 Task: Look for space in Temryuk, Russia from 12th July, 2023 to 16th July, 2023 for 8 adults in price range Rs.10000 to Rs.16000. Place can be private room with 8 bedrooms having 8 beds and 8 bathrooms. Property type can be house, flat, guest house. Amenities needed are: wifi, TV, free parkinig on premises, gym, breakfast. Booking option can be shelf check-in. Required host language is English.
Action: Key pressed <Key.caps_lock>T<Key.caps_lock>emryuk
Screenshot: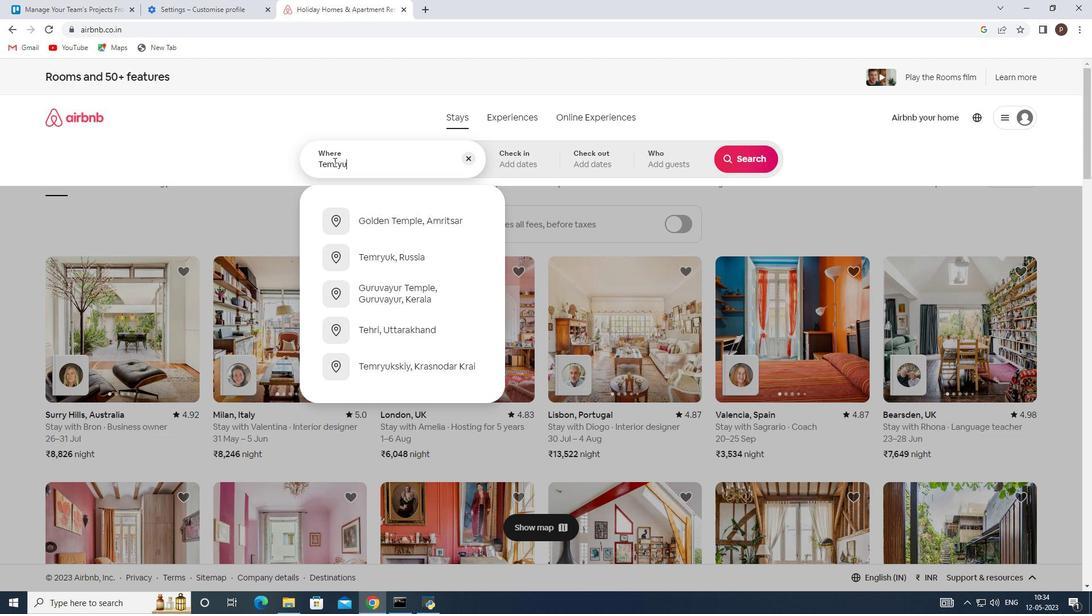 
Action: Mouse moved to (385, 221)
Screenshot: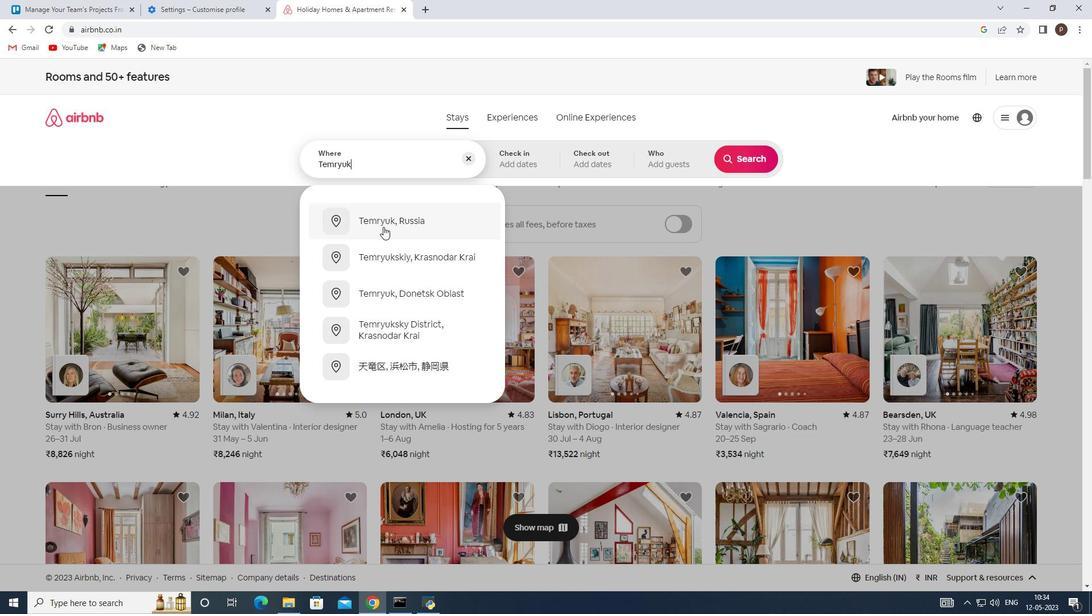 
Action: Mouse pressed left at (385, 221)
Screenshot: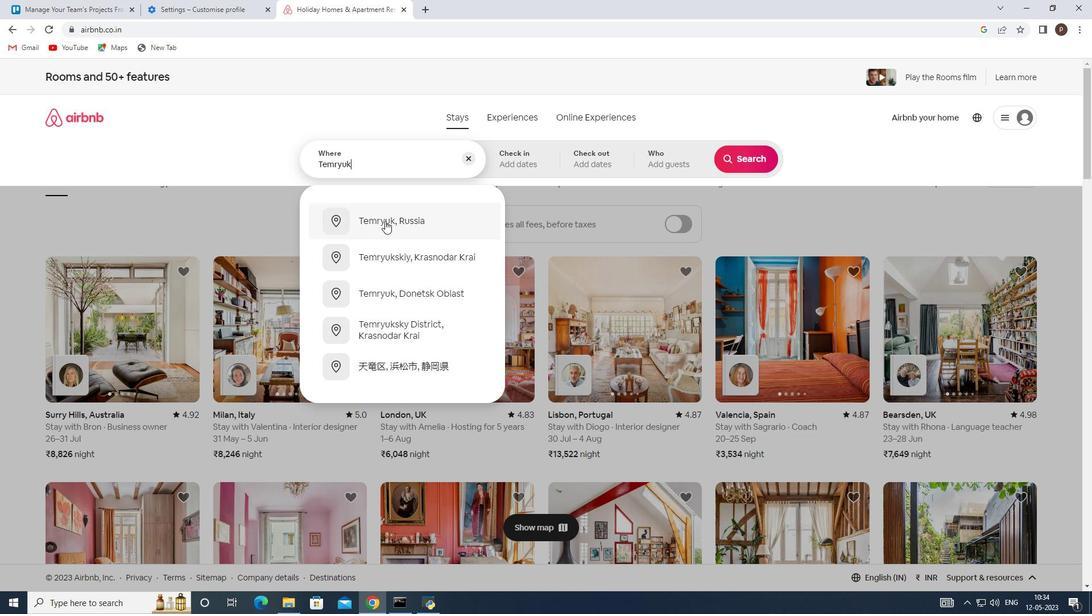 
Action: Mouse moved to (746, 253)
Screenshot: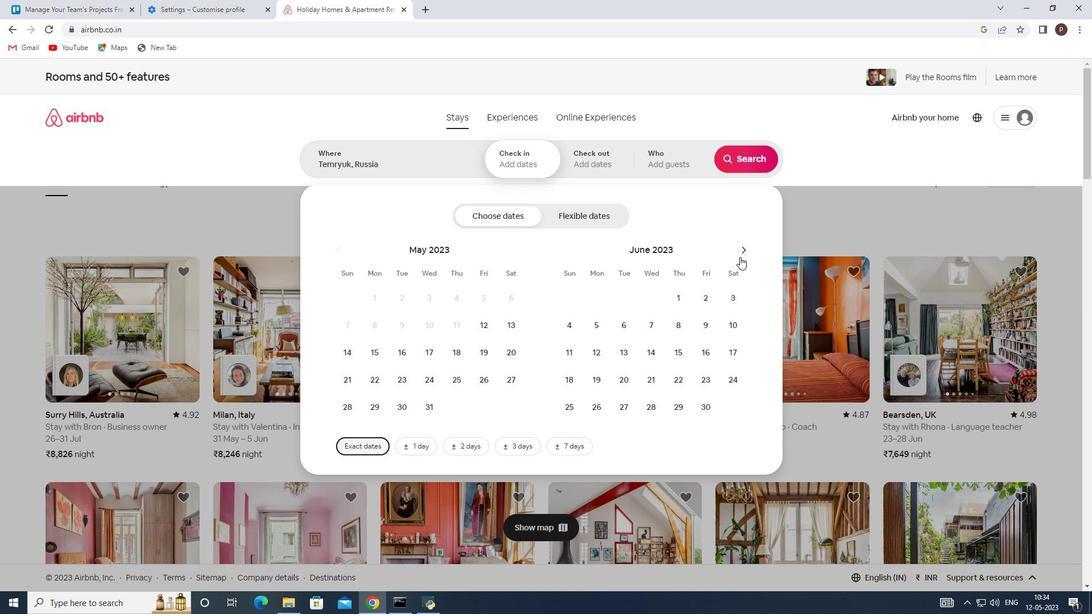 
Action: Mouse pressed left at (746, 253)
Screenshot: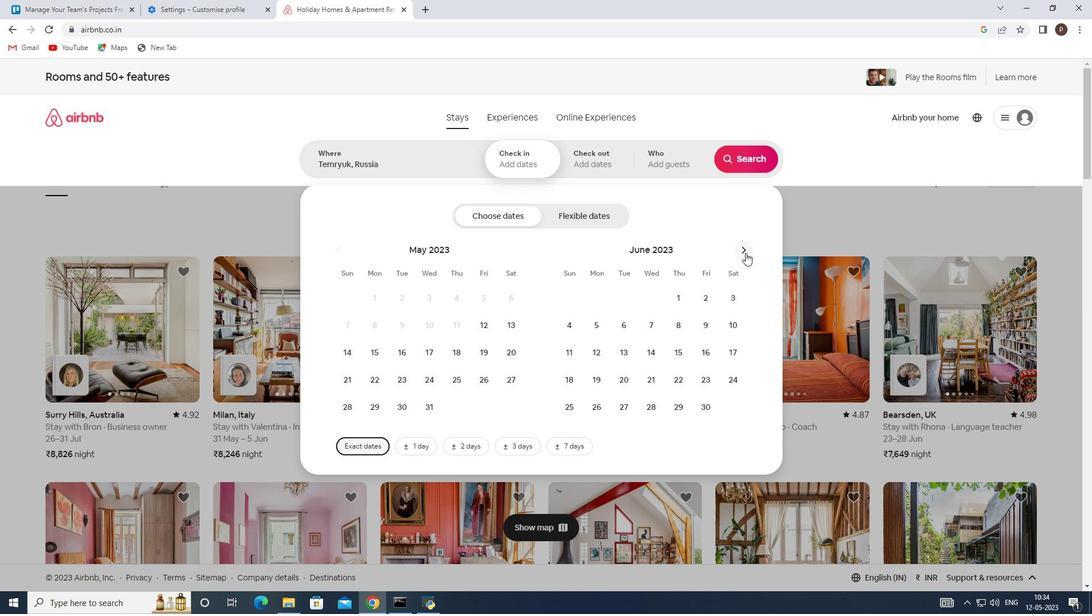 
Action: Mouse moved to (651, 352)
Screenshot: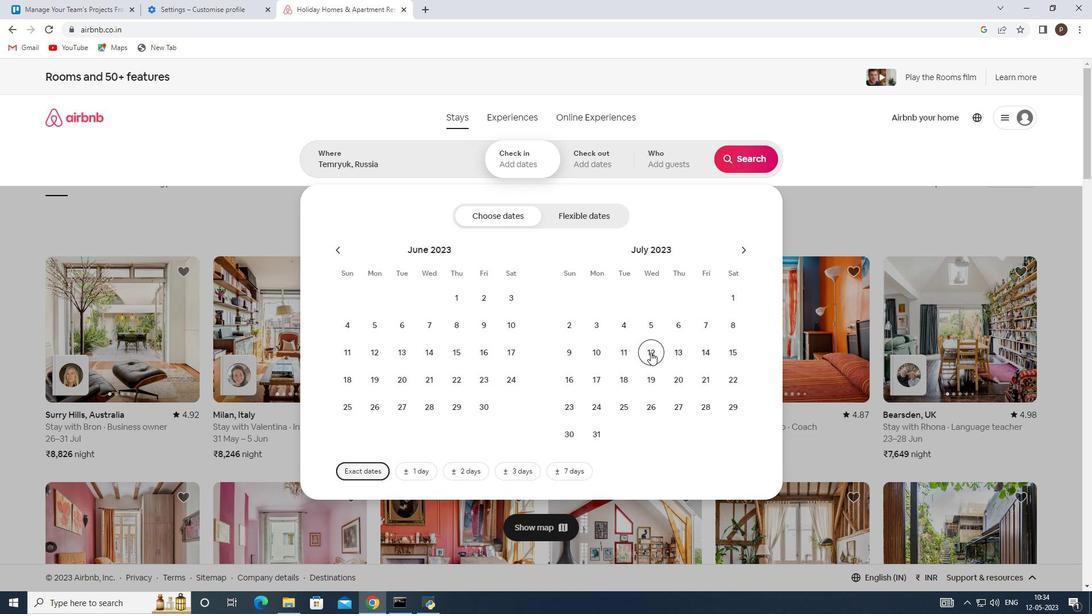 
Action: Mouse pressed left at (651, 352)
Screenshot: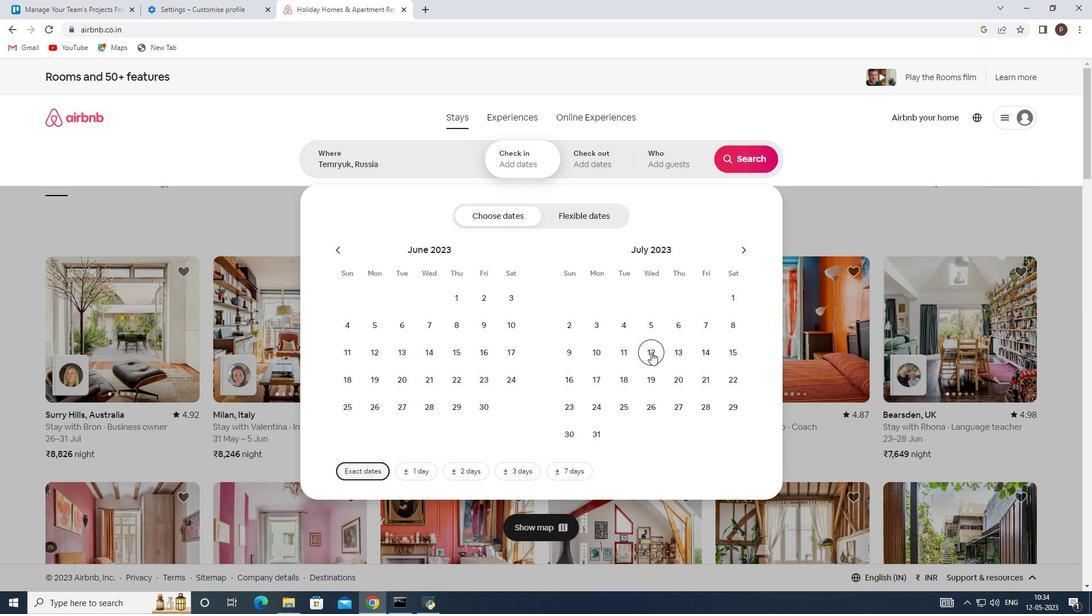 
Action: Mouse moved to (568, 380)
Screenshot: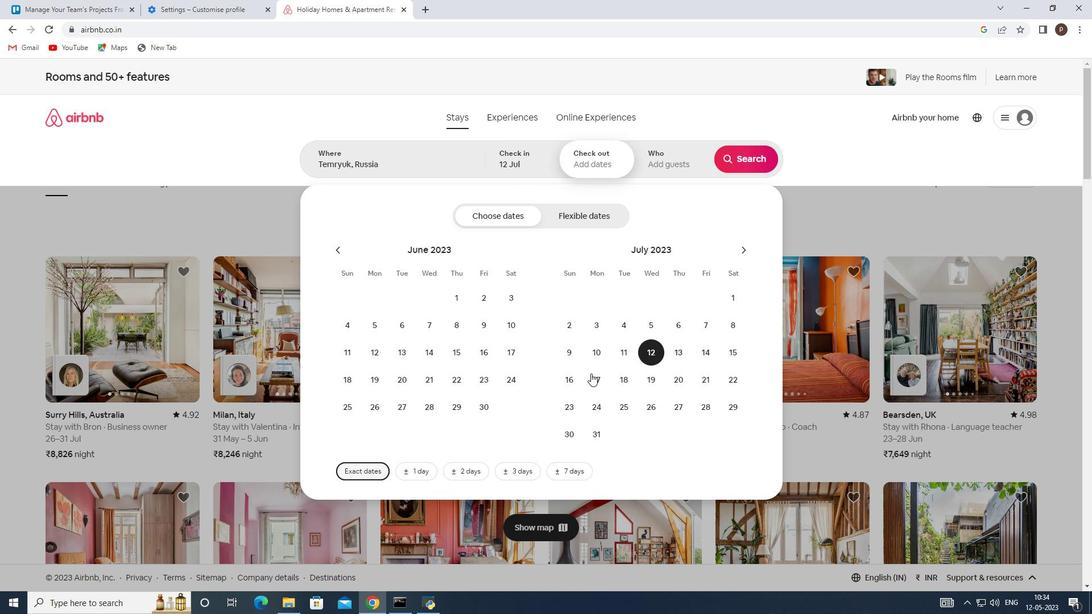 
Action: Mouse pressed left at (568, 380)
Screenshot: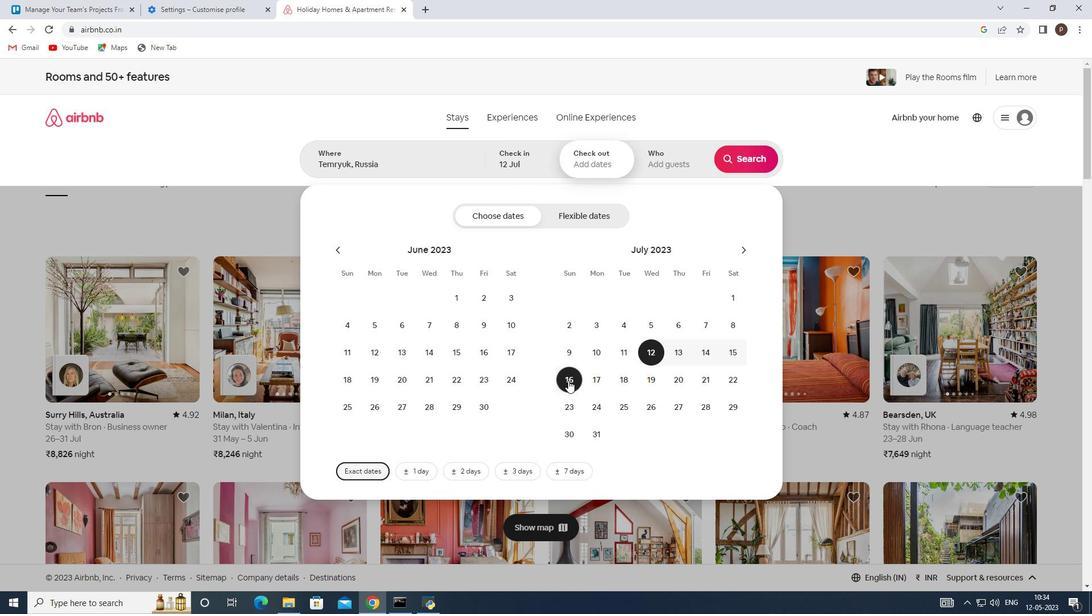 
Action: Mouse moved to (674, 158)
Screenshot: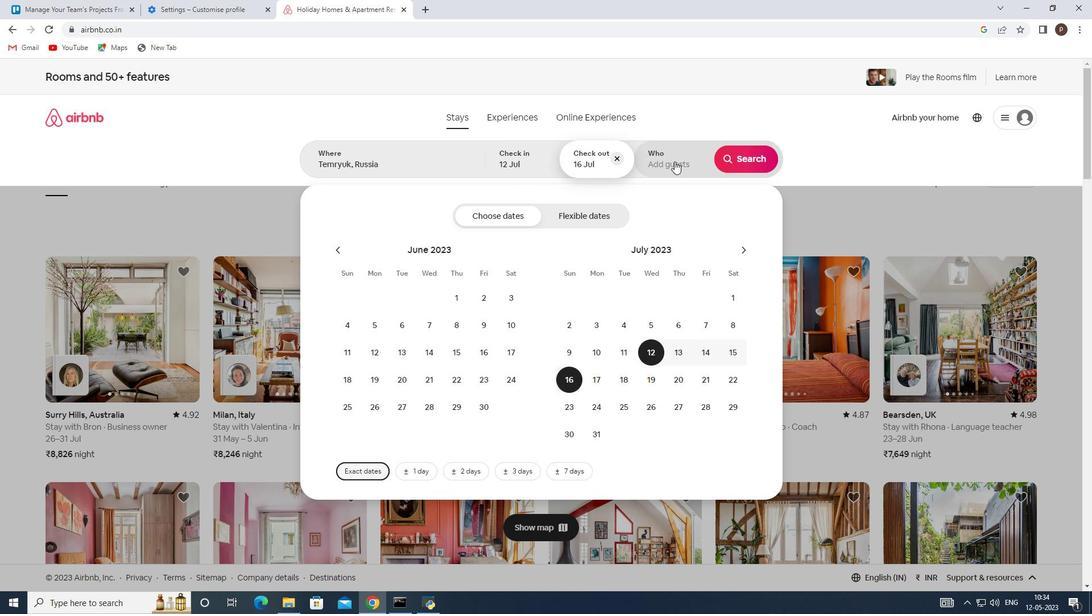 
Action: Mouse pressed left at (674, 158)
Screenshot: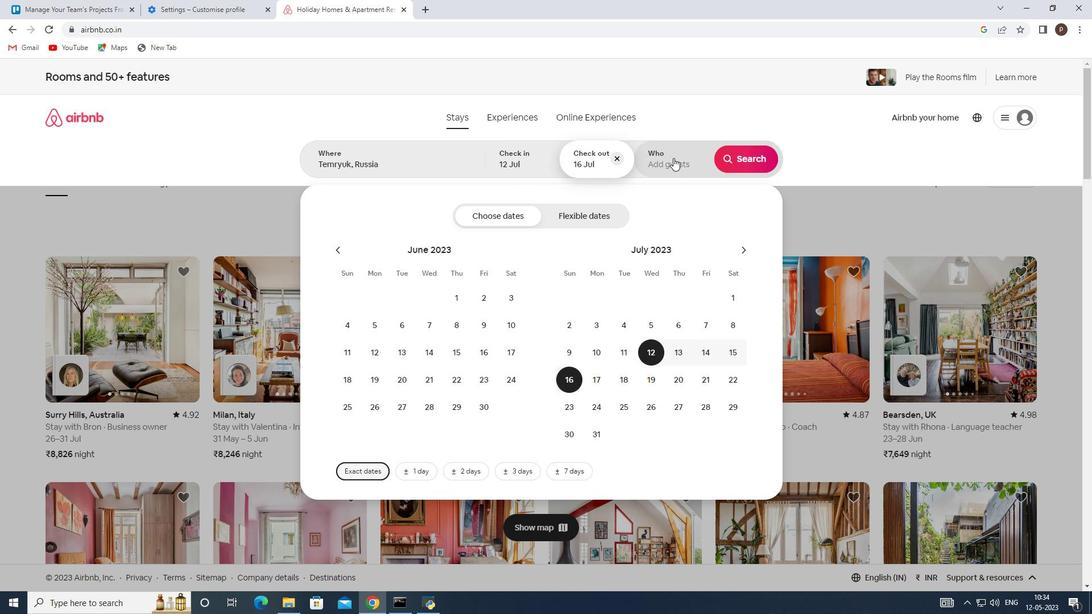 
Action: Mouse moved to (756, 217)
Screenshot: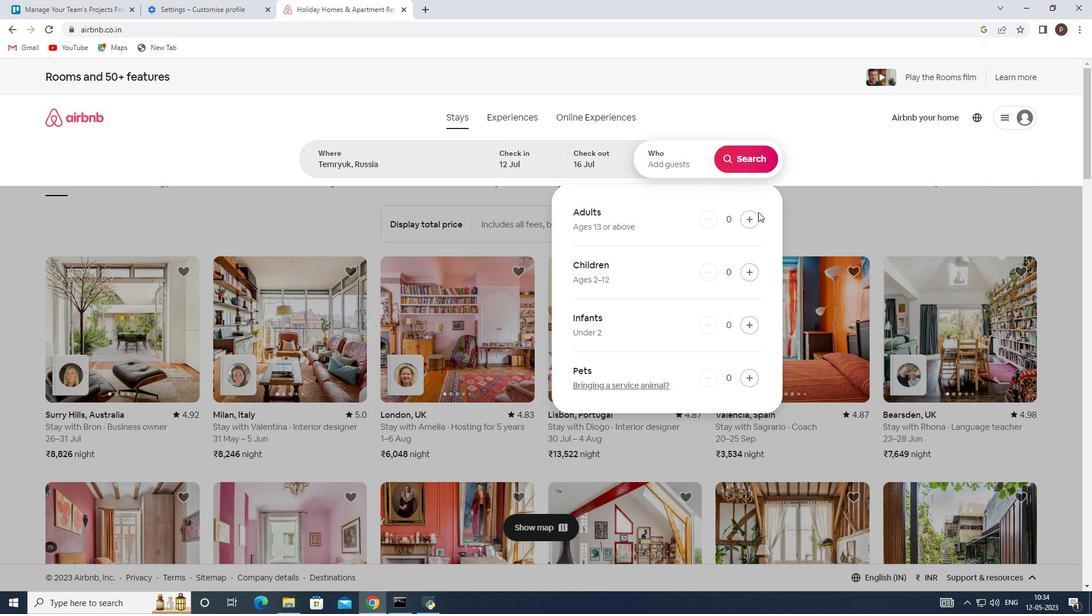 
Action: Mouse pressed left at (756, 217)
Screenshot: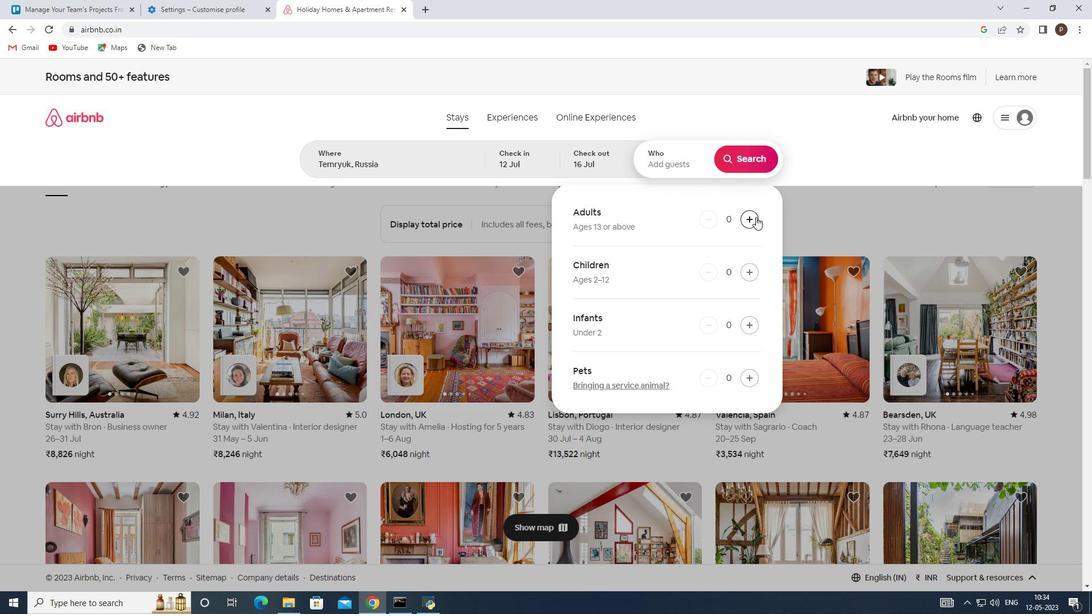 
Action: Mouse pressed left at (756, 217)
Screenshot: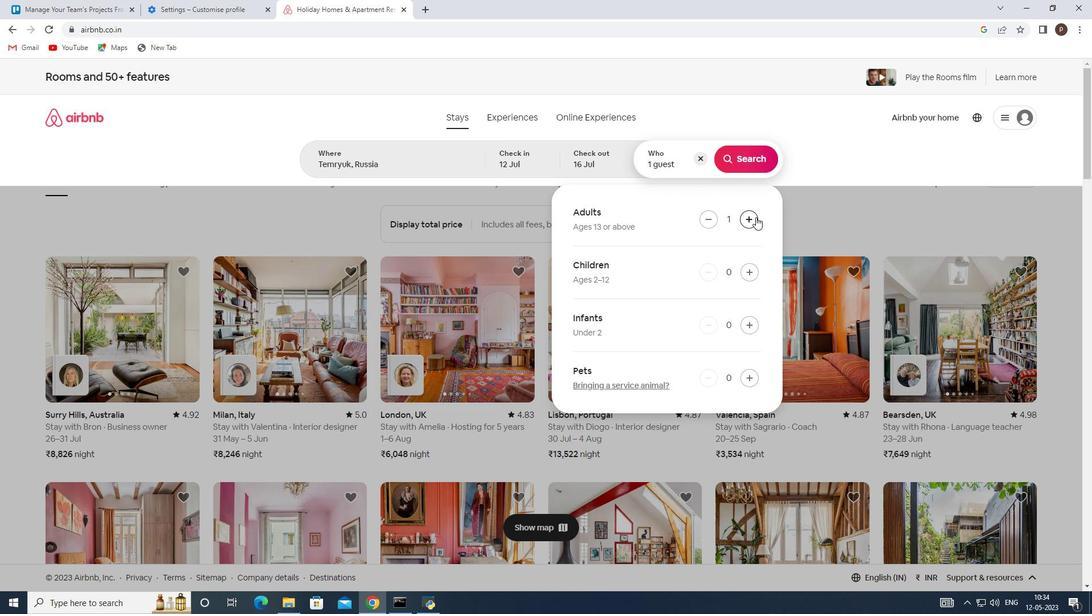 
Action: Mouse pressed left at (756, 217)
Screenshot: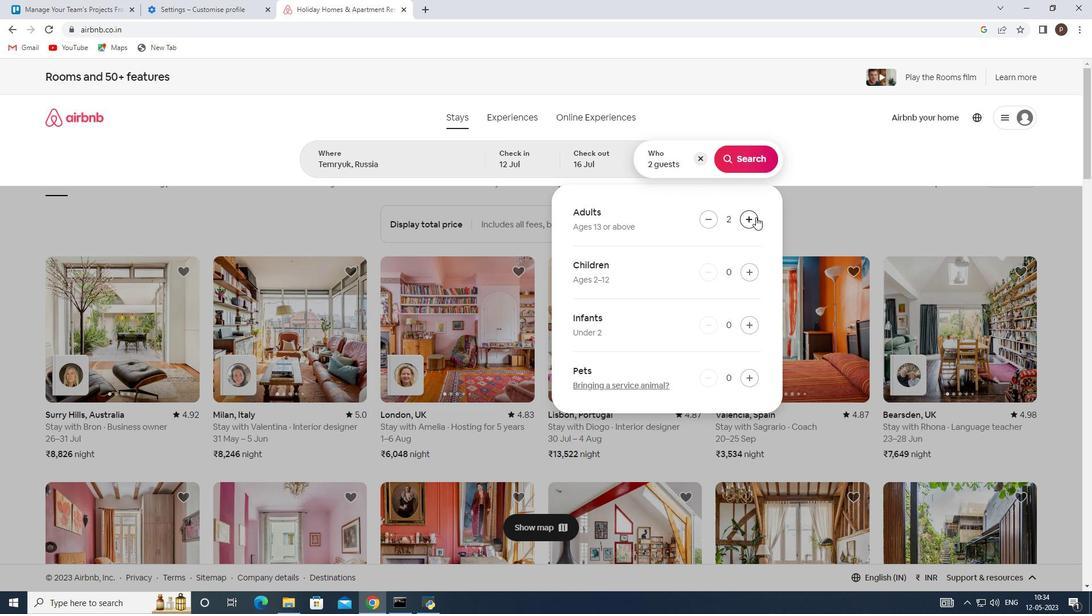 
Action: Mouse pressed left at (756, 217)
Screenshot: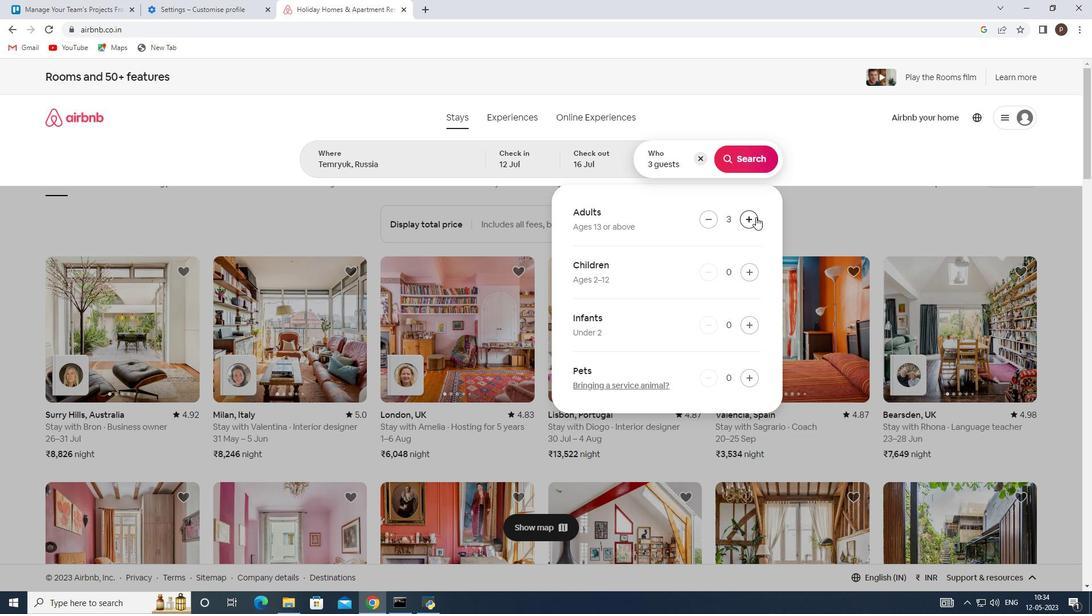 
Action: Mouse pressed left at (756, 217)
Screenshot: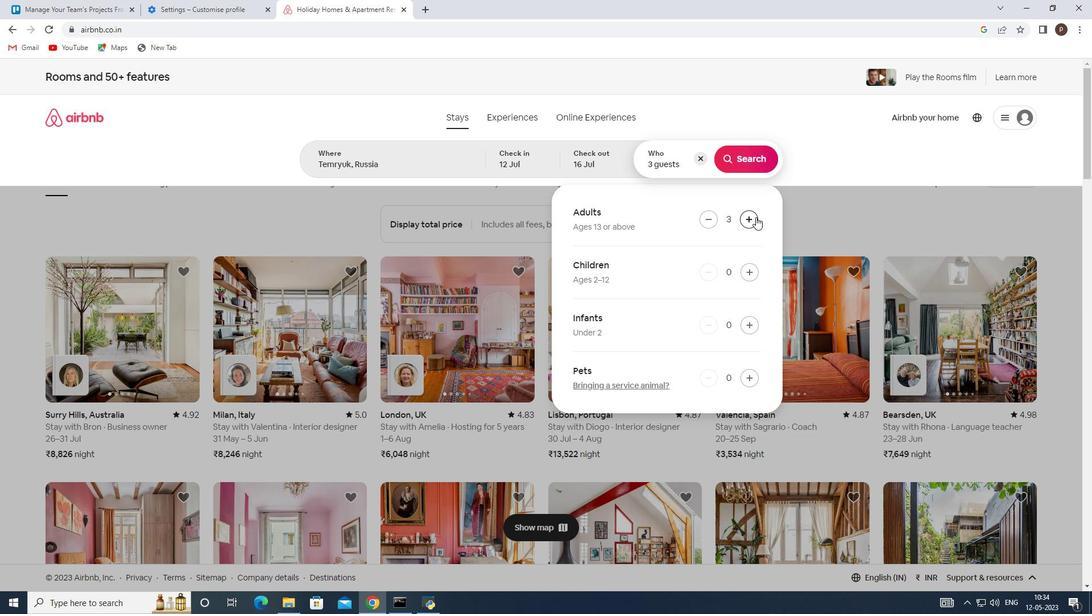 
Action: Mouse pressed left at (756, 217)
Screenshot: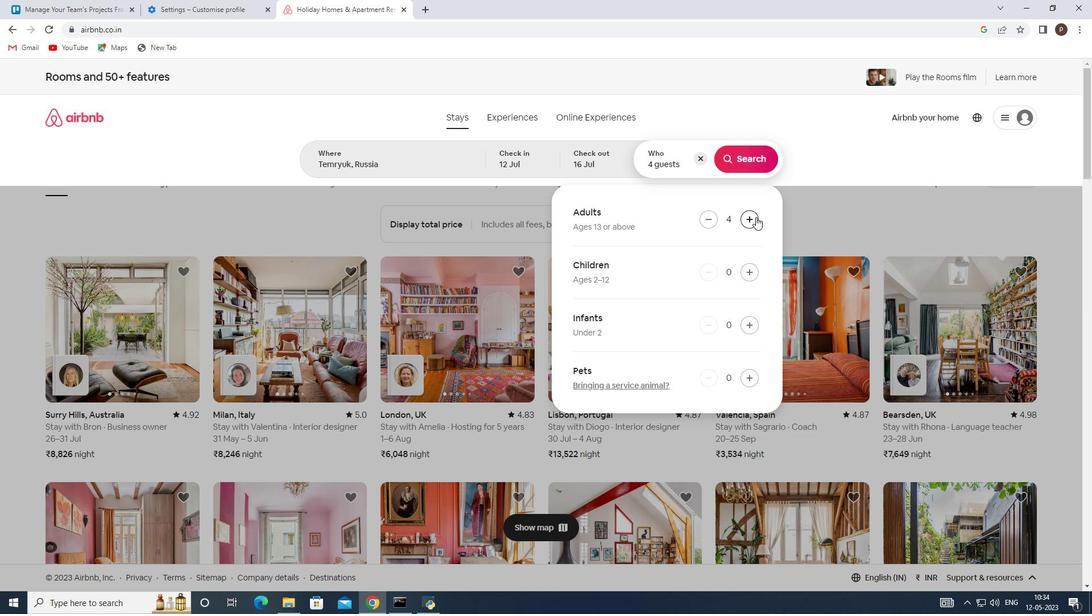 
Action: Mouse pressed left at (756, 217)
Screenshot: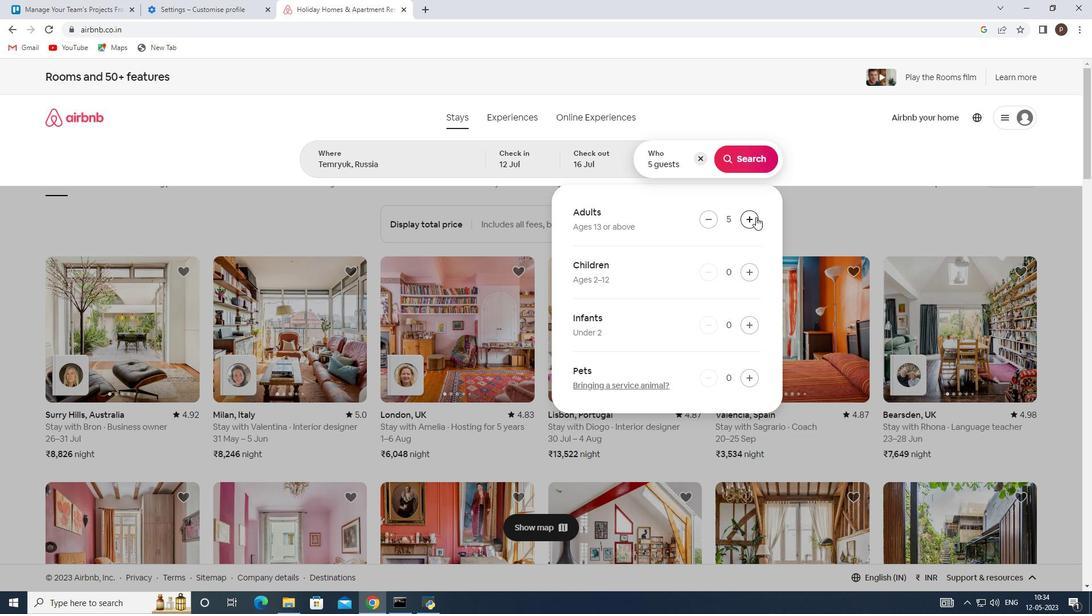 
Action: Mouse pressed left at (756, 217)
Screenshot: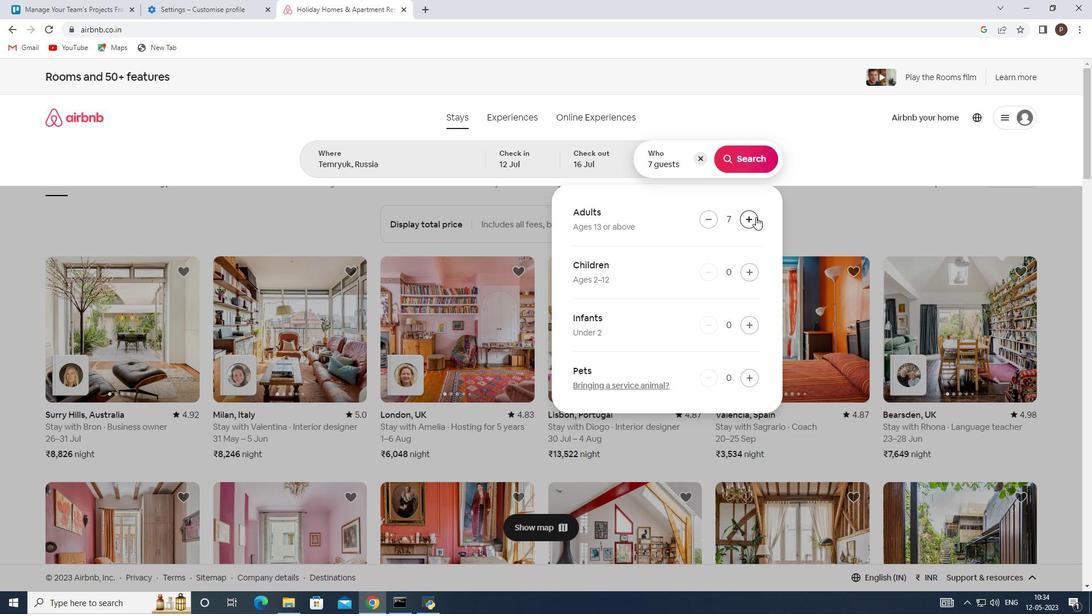 
Action: Mouse moved to (738, 152)
Screenshot: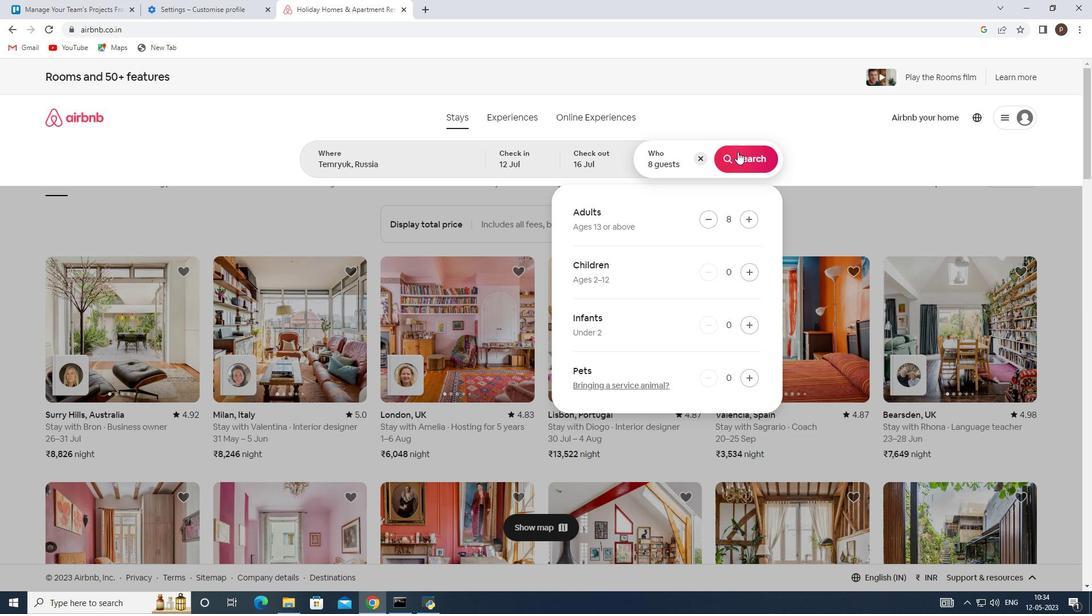 
Action: Mouse pressed left at (738, 152)
Screenshot: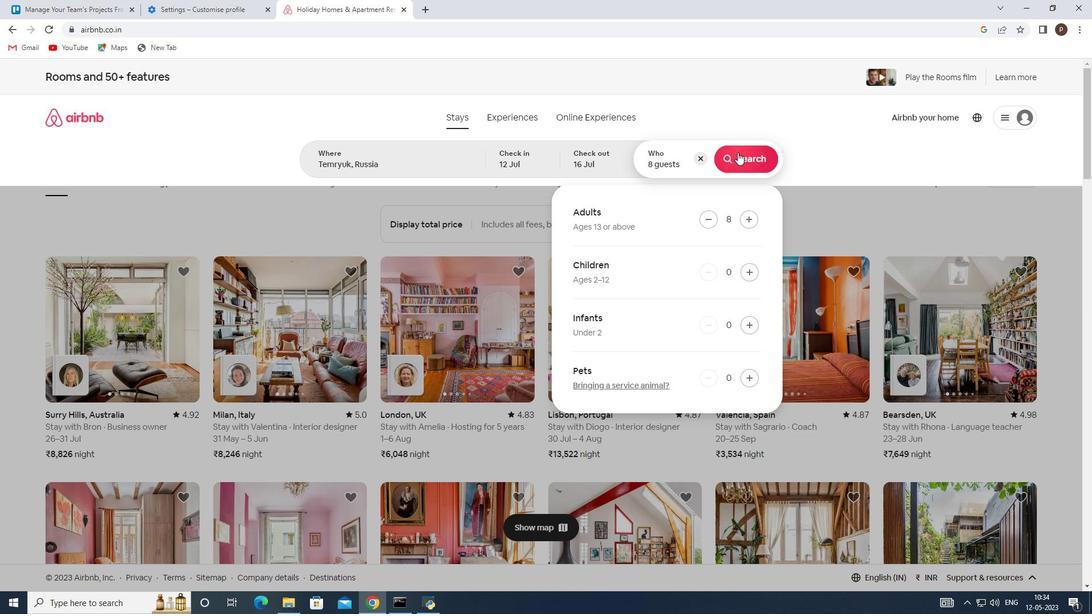 
Action: Mouse moved to (1026, 125)
Screenshot: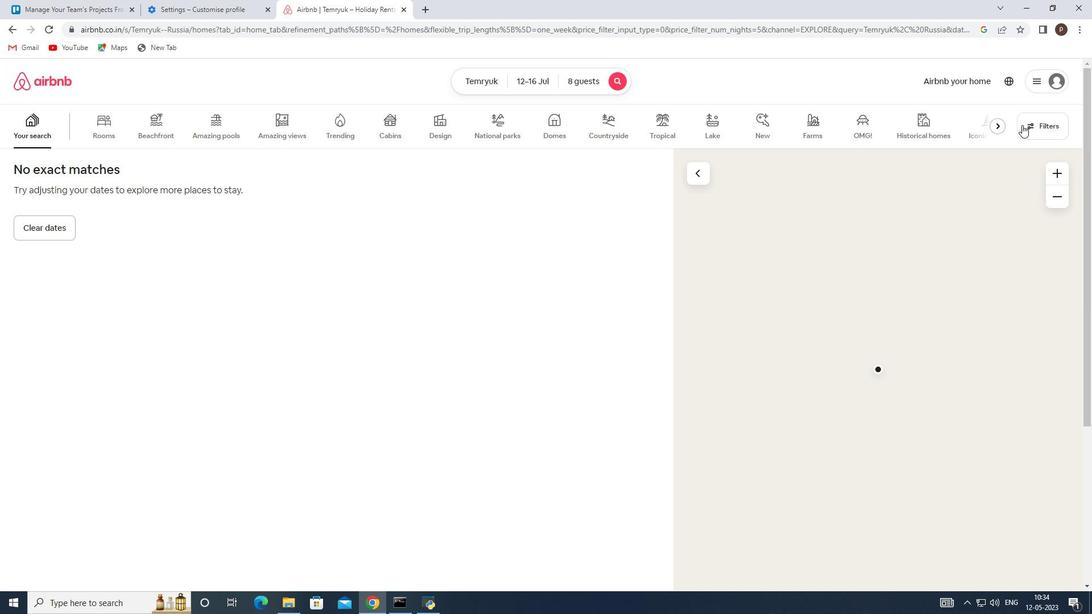 
Action: Mouse pressed left at (1026, 125)
Screenshot: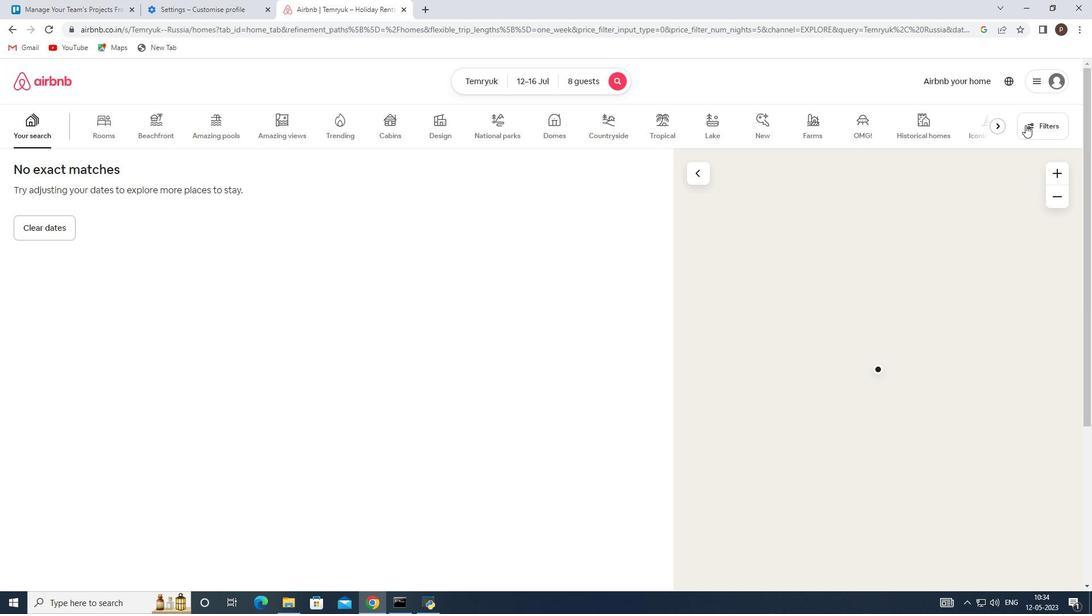 
Action: Mouse moved to (382, 411)
Screenshot: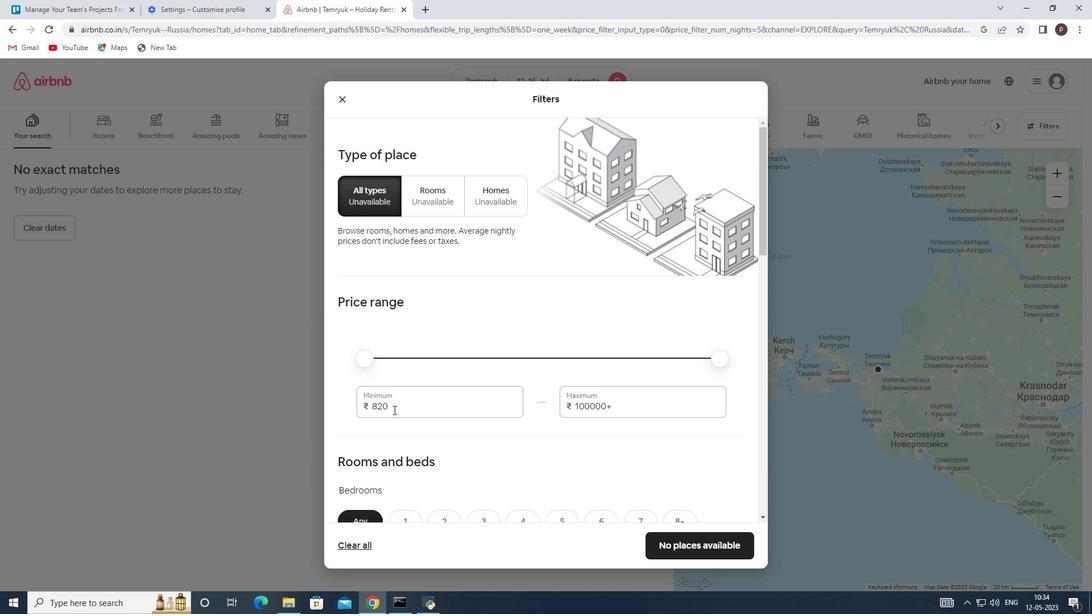 
Action: Mouse pressed left at (382, 411)
Screenshot: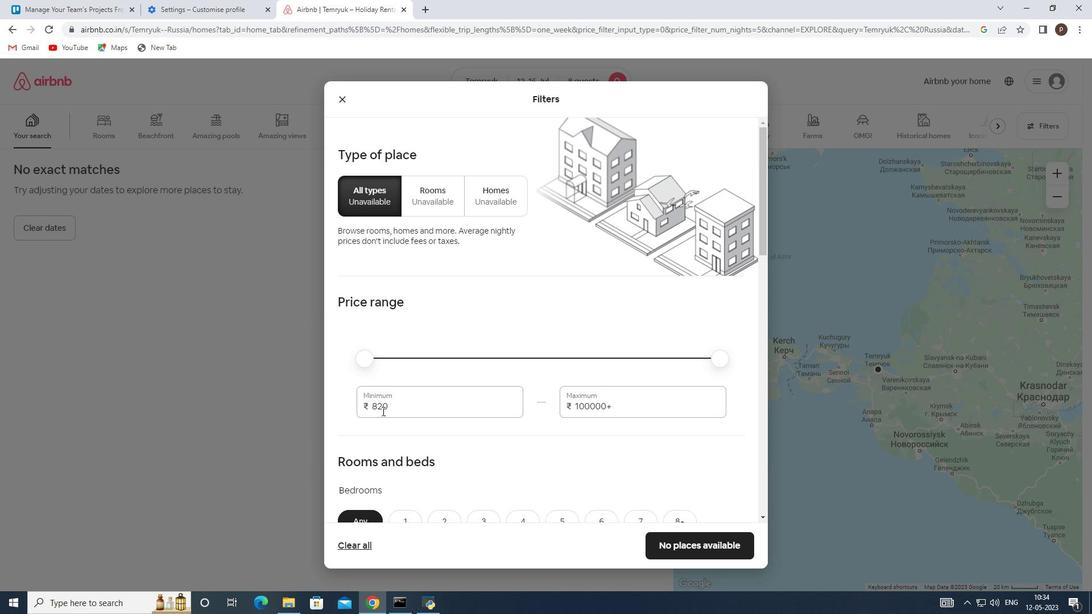 
Action: Mouse pressed left at (382, 411)
Screenshot: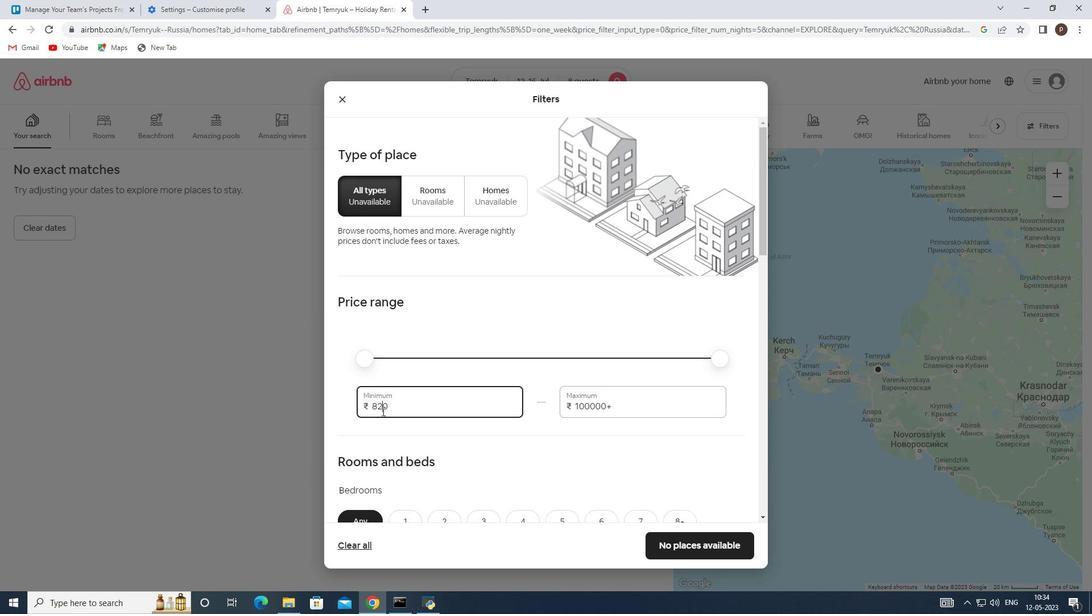 
Action: Key pressed 10000<Key.tab>16000
Screenshot: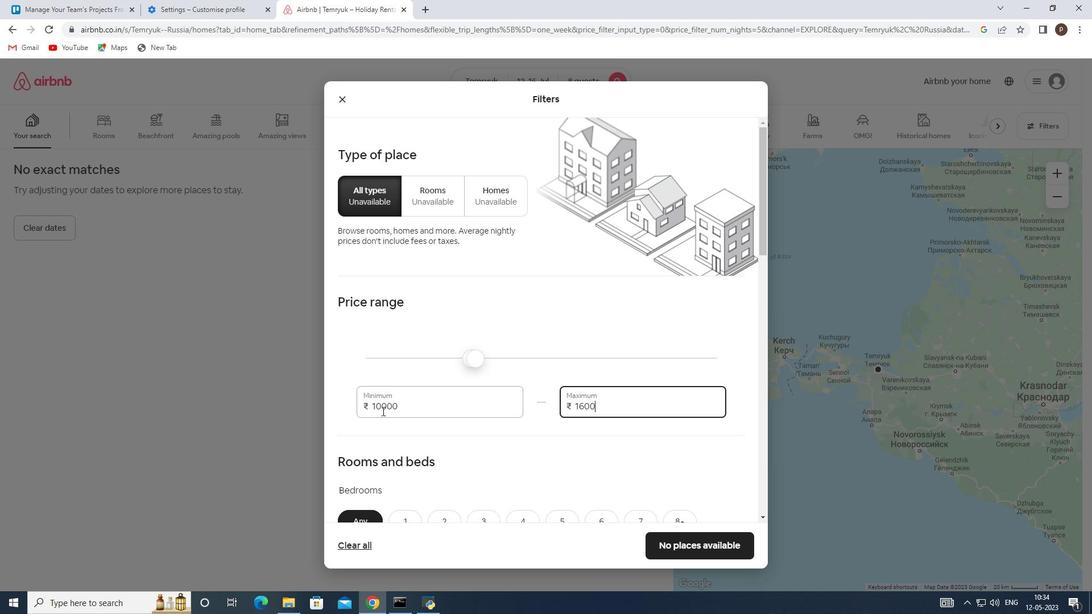 
Action: Mouse moved to (406, 437)
Screenshot: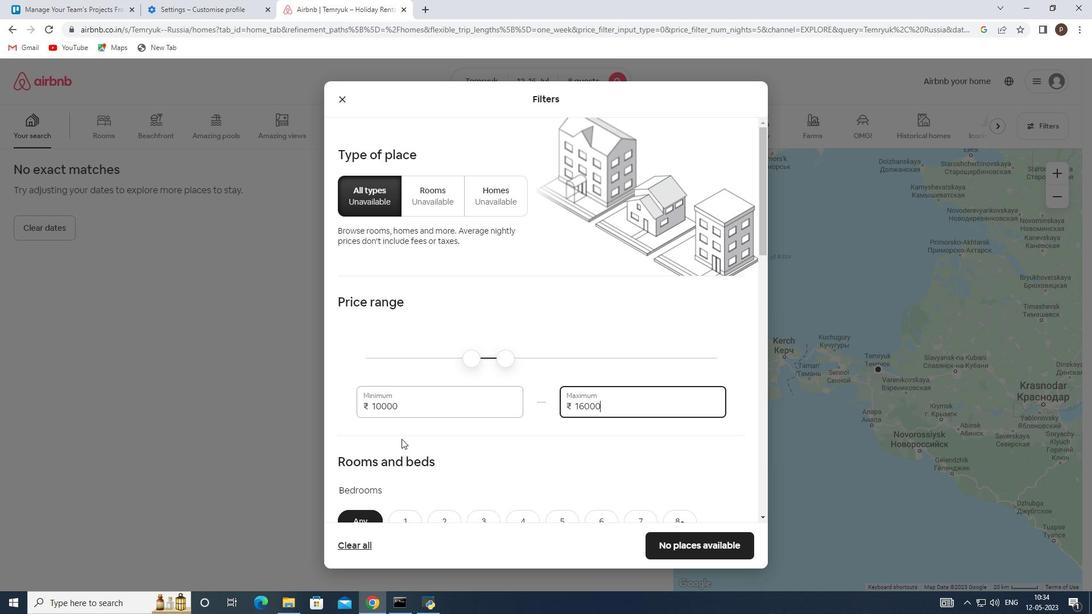 
Action: Mouse scrolled (406, 436) with delta (0, 0)
Screenshot: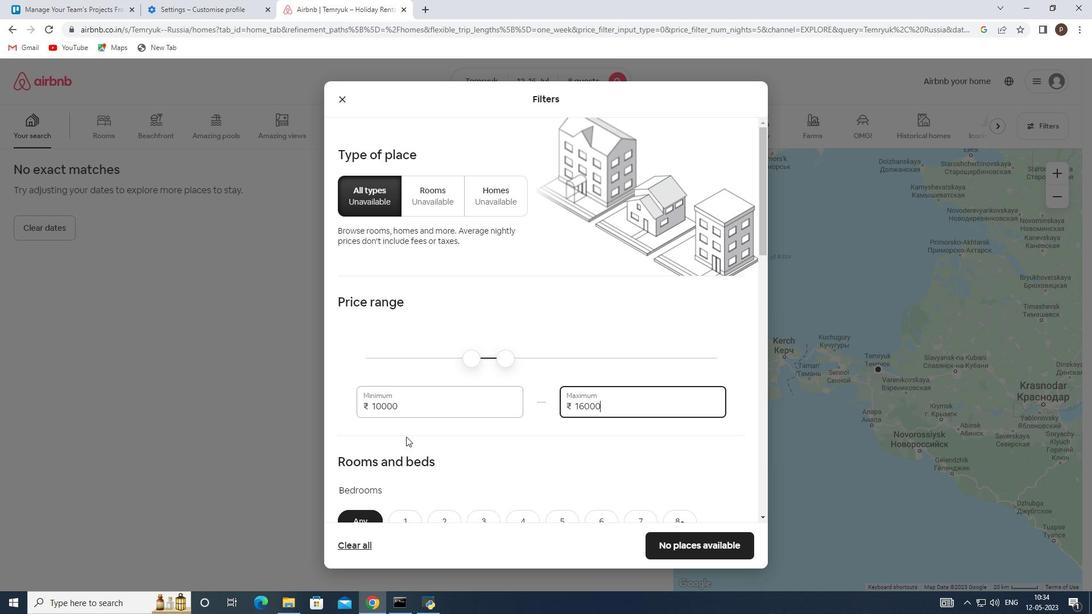 
Action: Mouse scrolled (406, 436) with delta (0, 0)
Screenshot: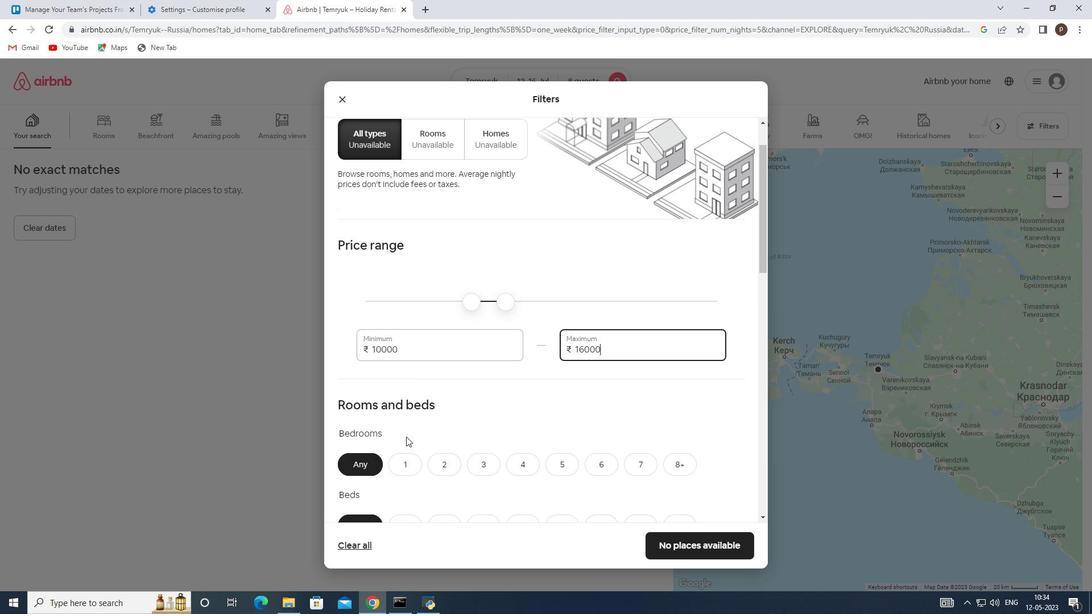 
Action: Mouse scrolled (406, 436) with delta (0, 0)
Screenshot: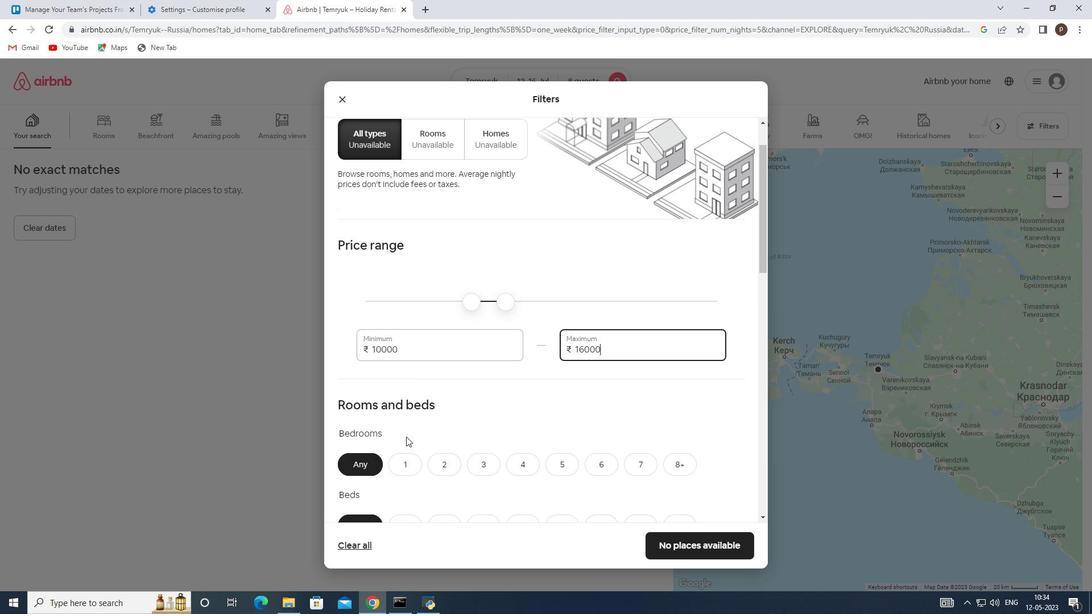 
Action: Mouse moved to (674, 346)
Screenshot: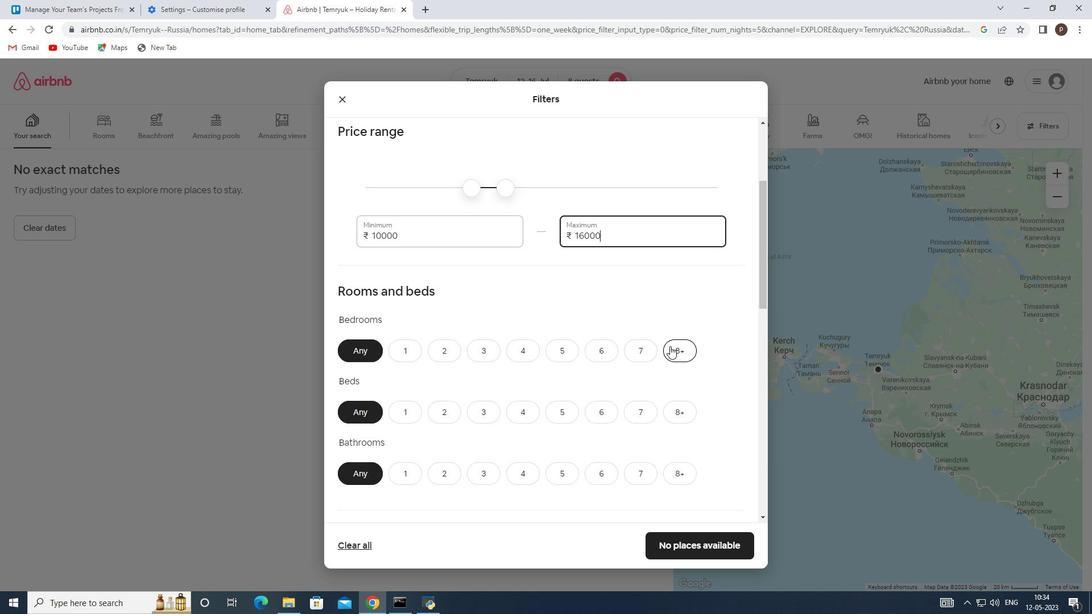 
Action: Mouse pressed left at (674, 346)
Screenshot: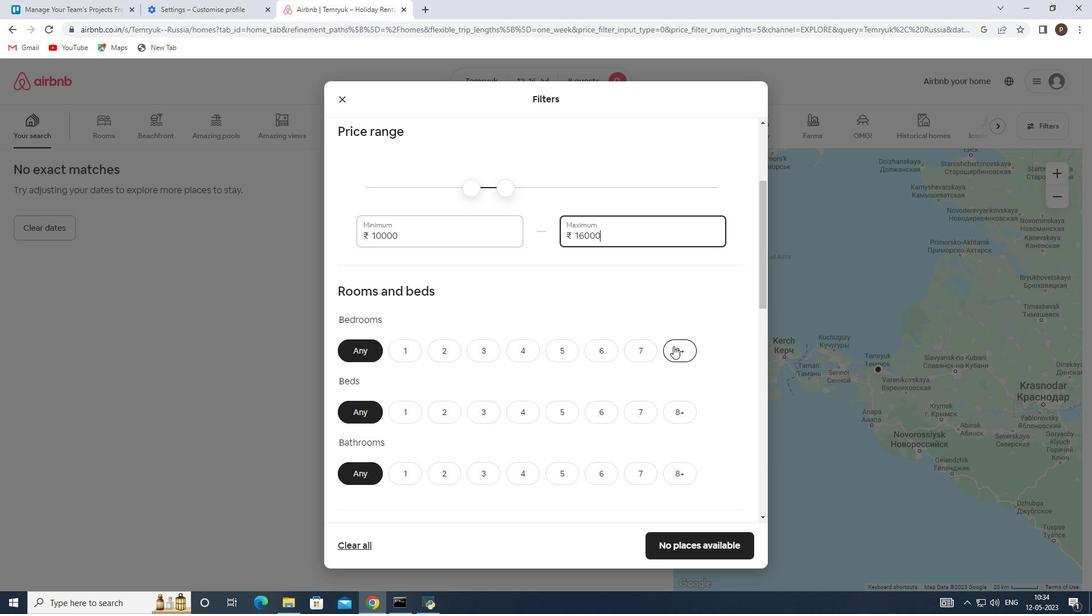 
Action: Mouse moved to (683, 408)
Screenshot: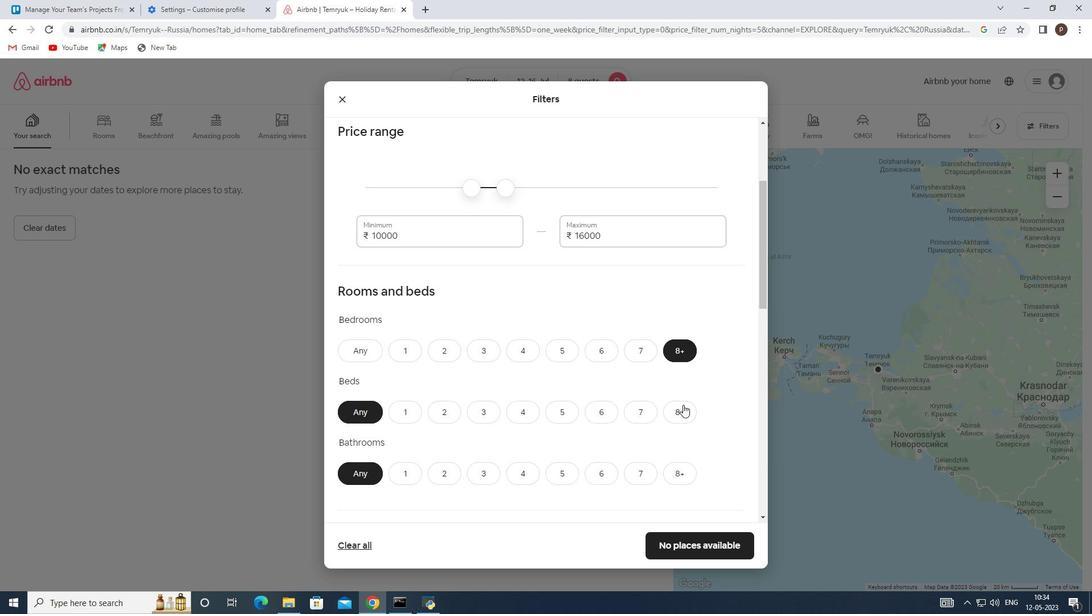 
Action: Mouse pressed left at (683, 408)
Screenshot: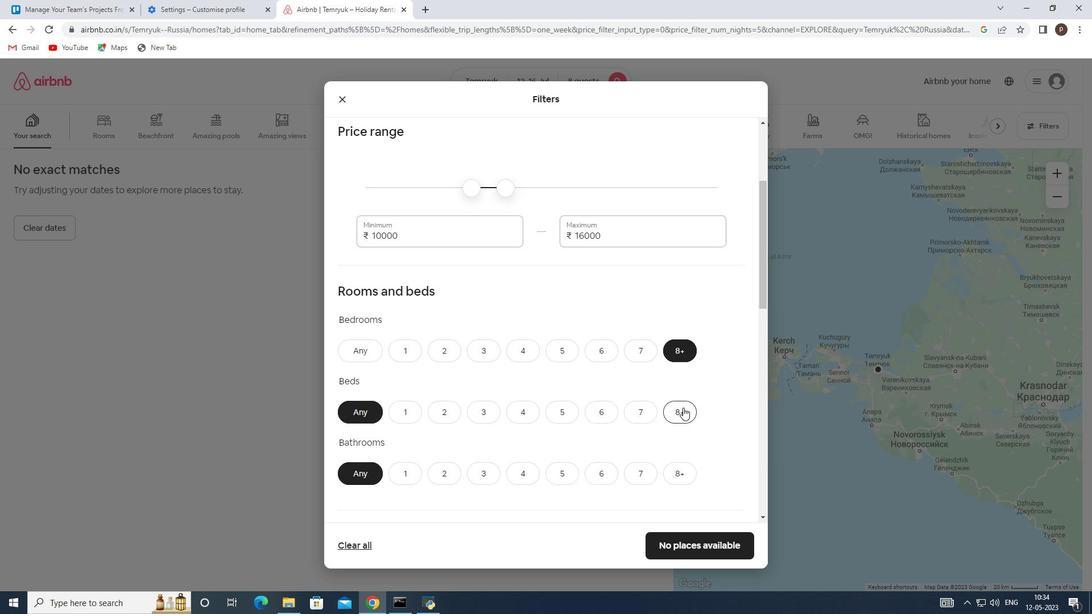 
Action: Mouse moved to (680, 470)
Screenshot: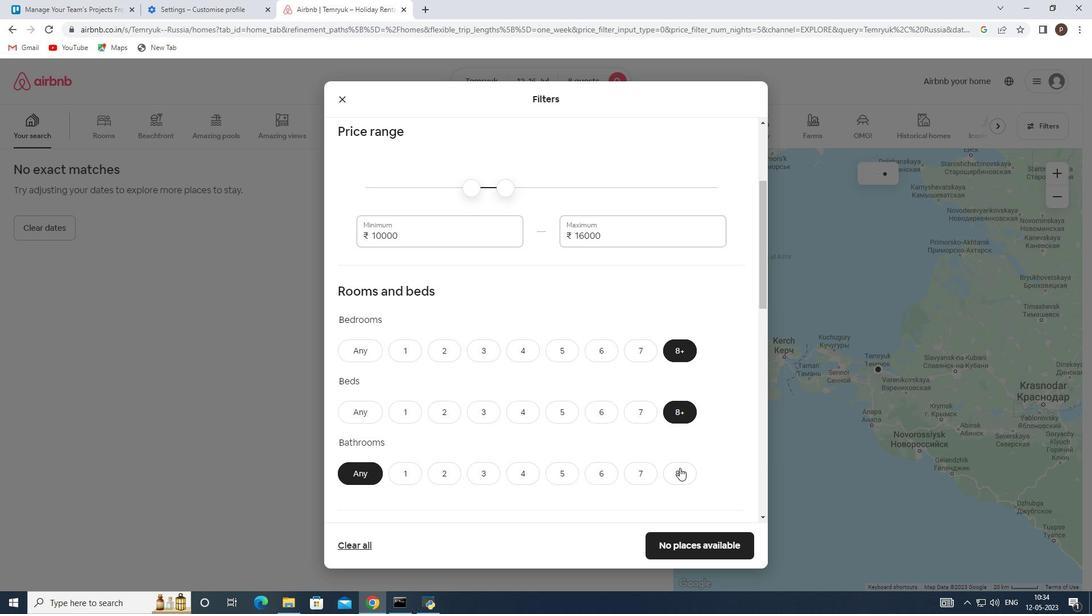 
Action: Mouse pressed left at (680, 470)
Screenshot: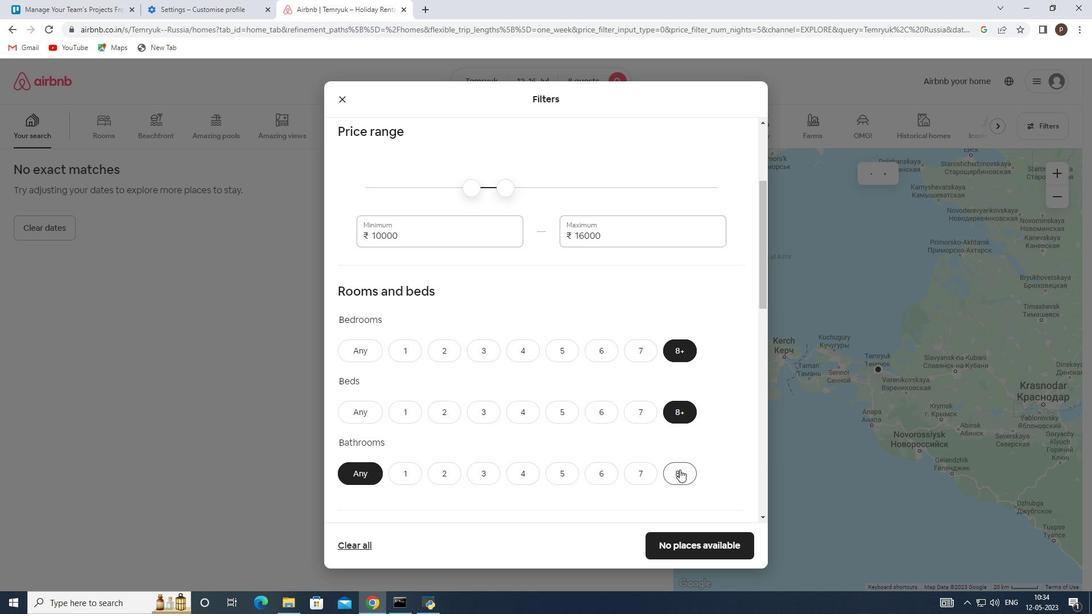 
Action: Mouse moved to (658, 458)
Screenshot: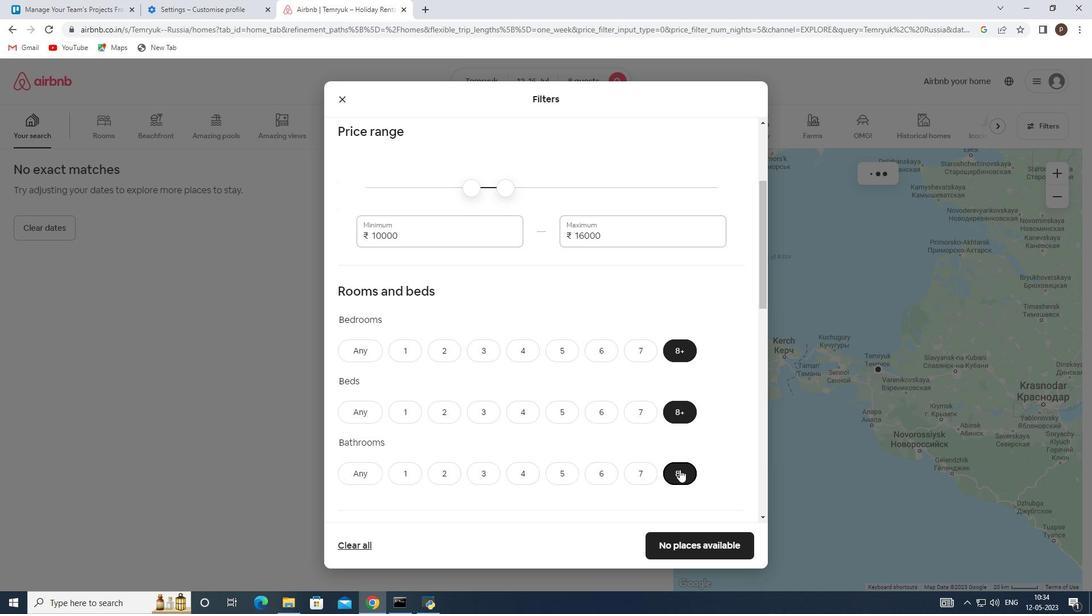 
Action: Mouse scrolled (658, 458) with delta (0, 0)
Screenshot: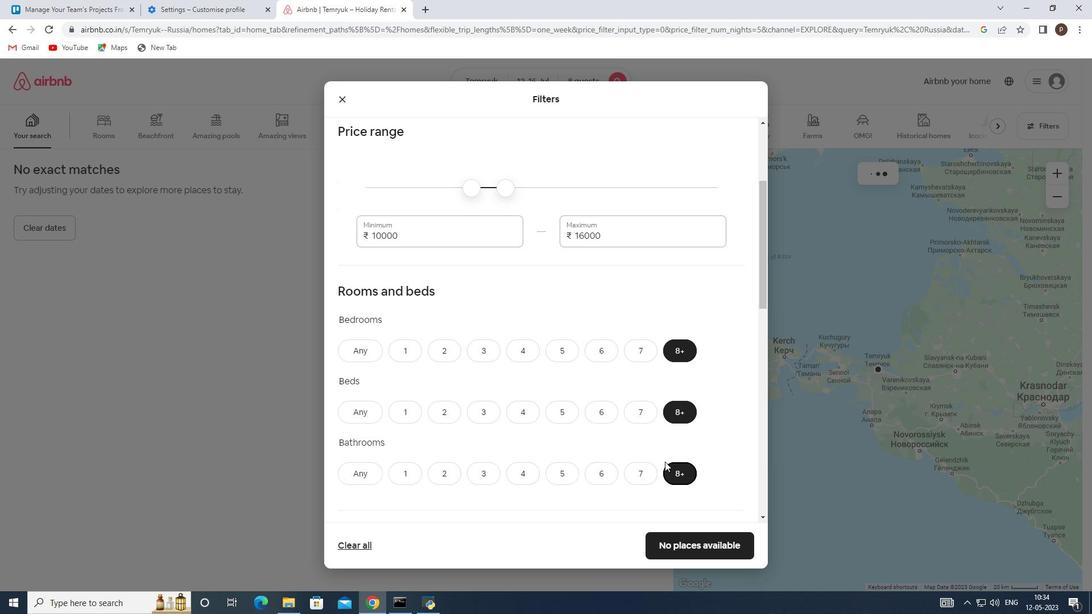 
Action: Mouse moved to (650, 457)
Screenshot: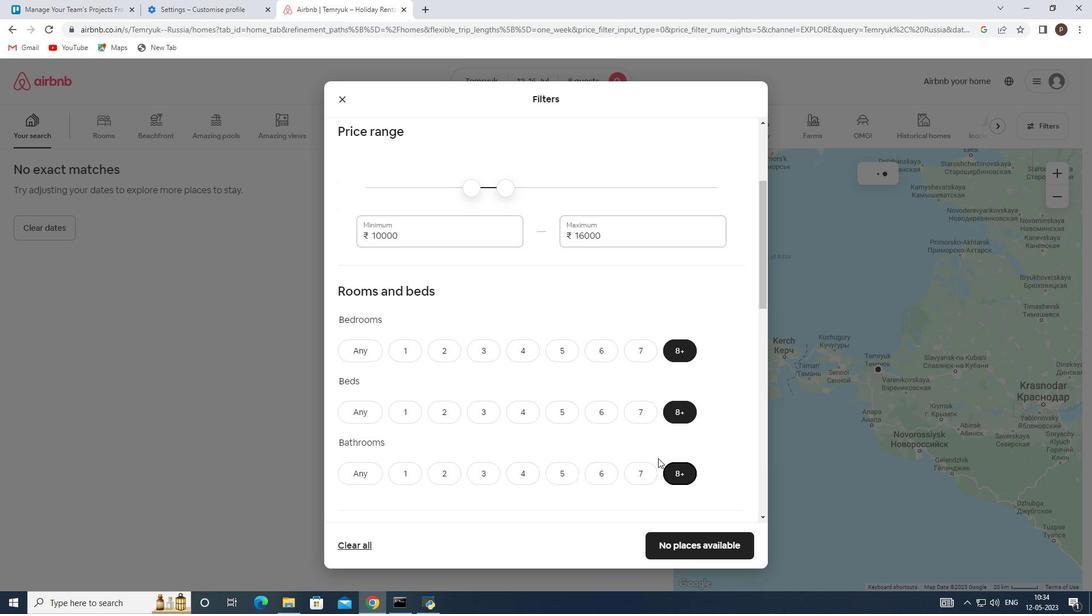 
Action: Mouse scrolled (650, 456) with delta (0, 0)
Screenshot: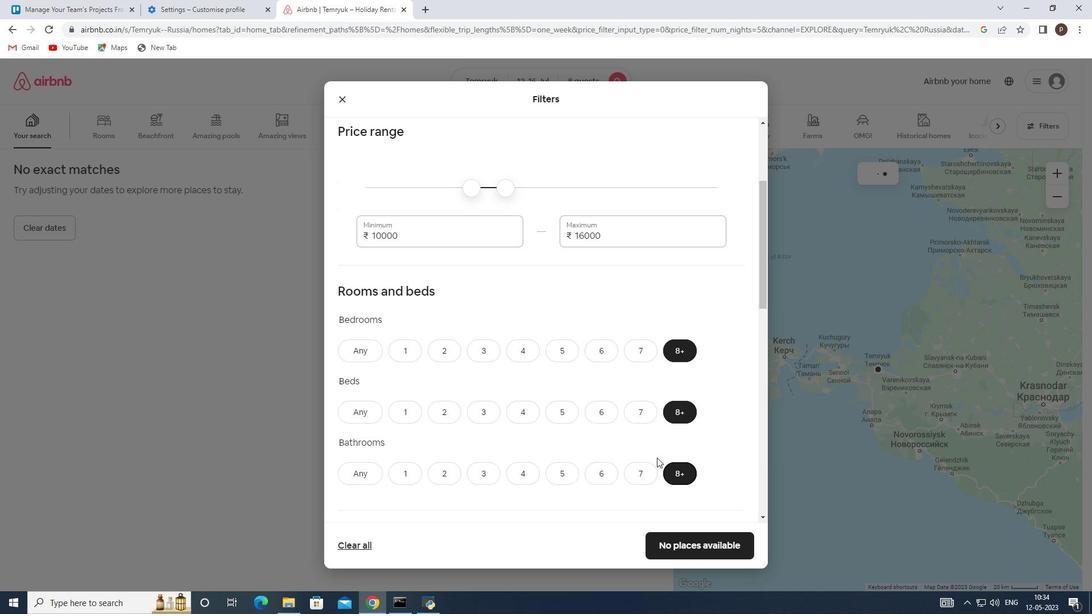 
Action: Mouse moved to (579, 411)
Screenshot: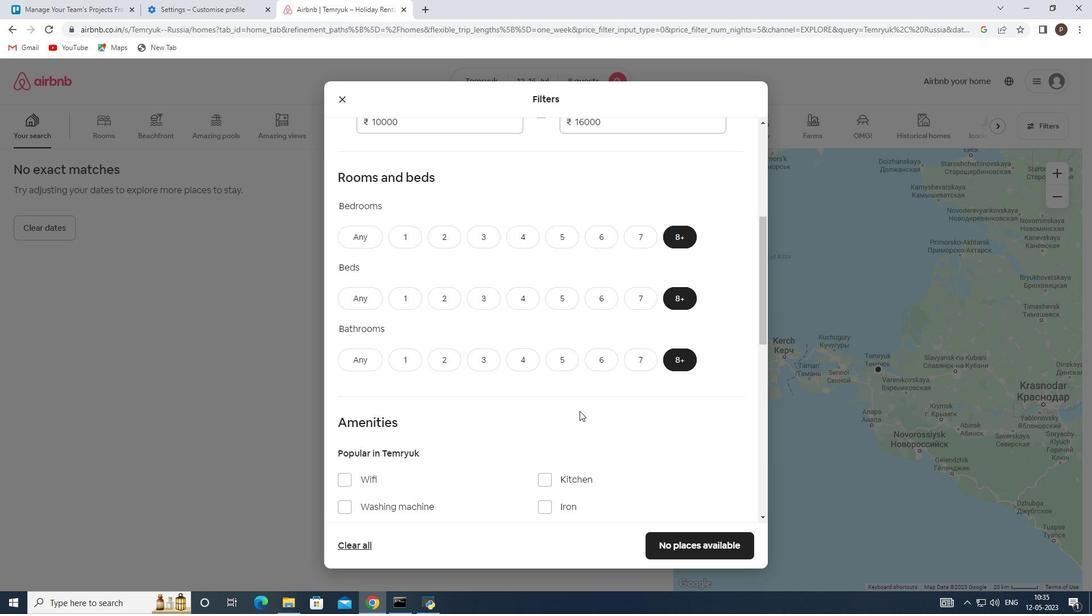 
Action: Mouse scrolled (579, 411) with delta (0, 0)
Screenshot: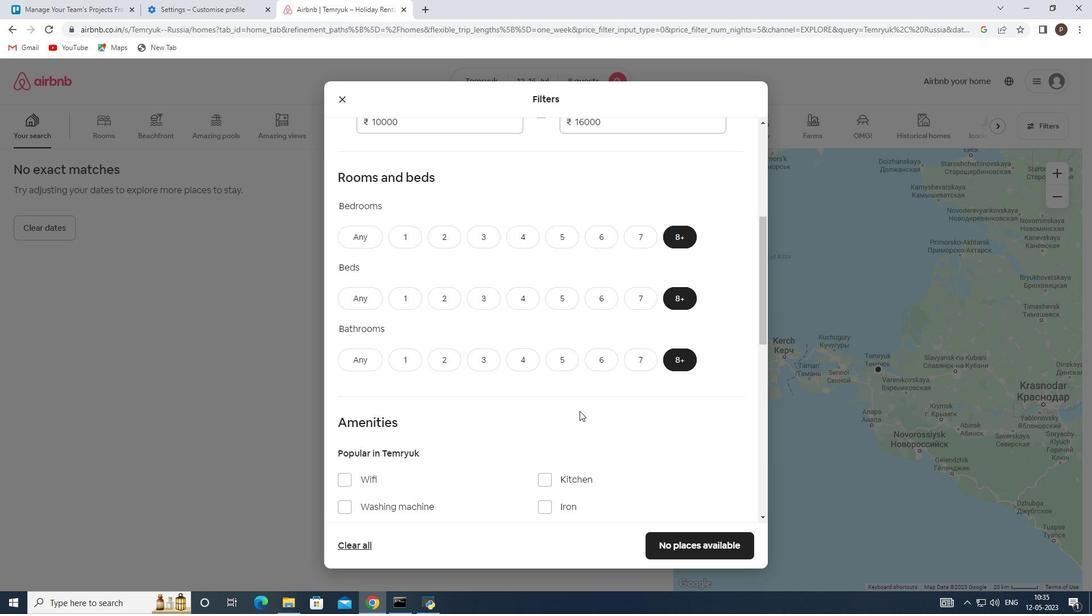 
Action: Mouse moved to (339, 426)
Screenshot: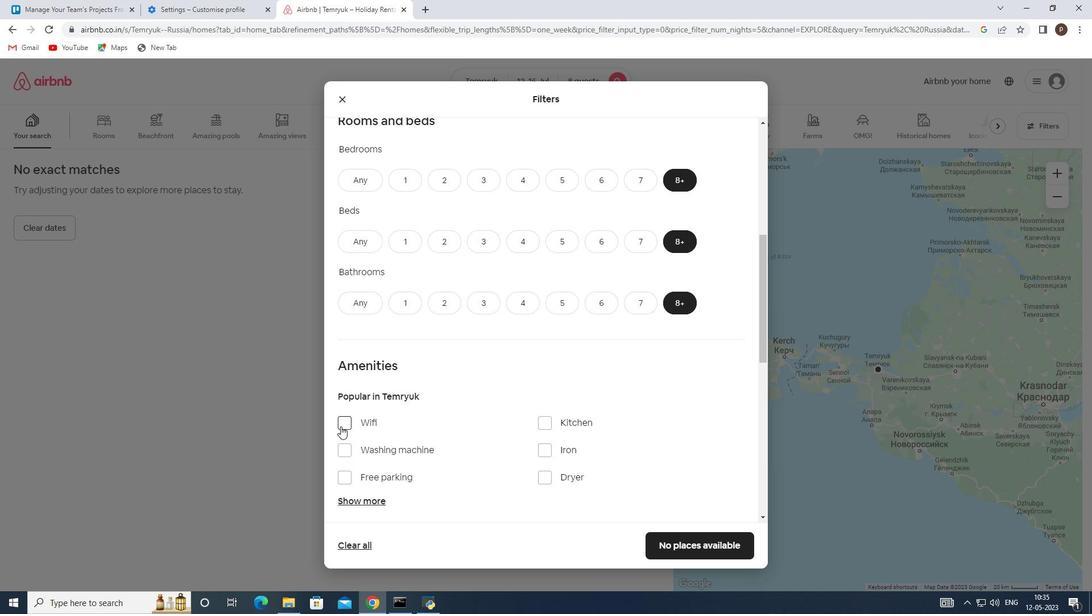 
Action: Mouse pressed left at (339, 426)
Screenshot: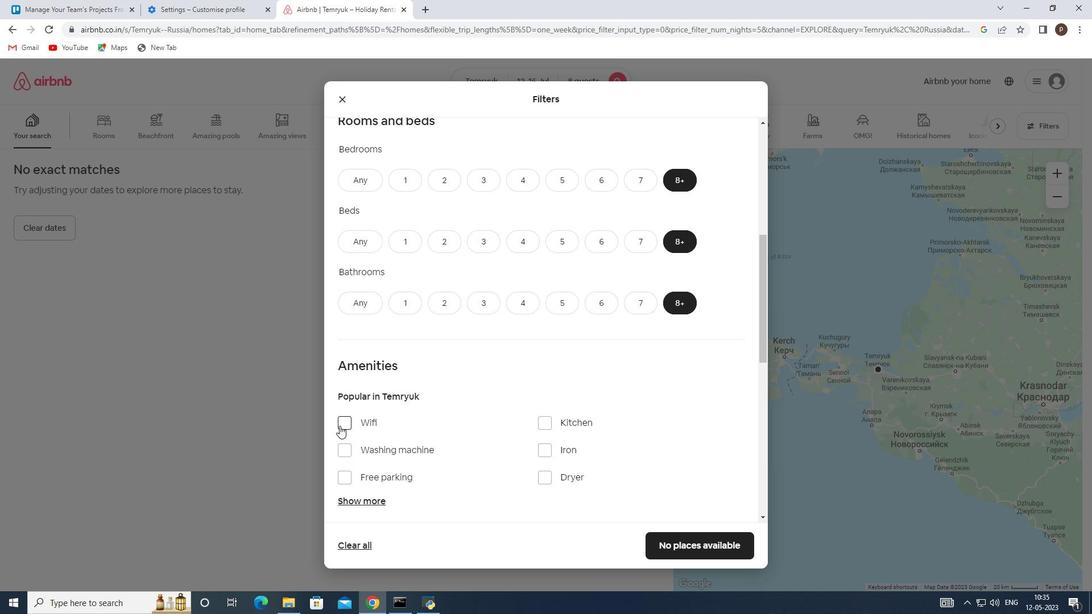 
Action: Mouse moved to (343, 475)
Screenshot: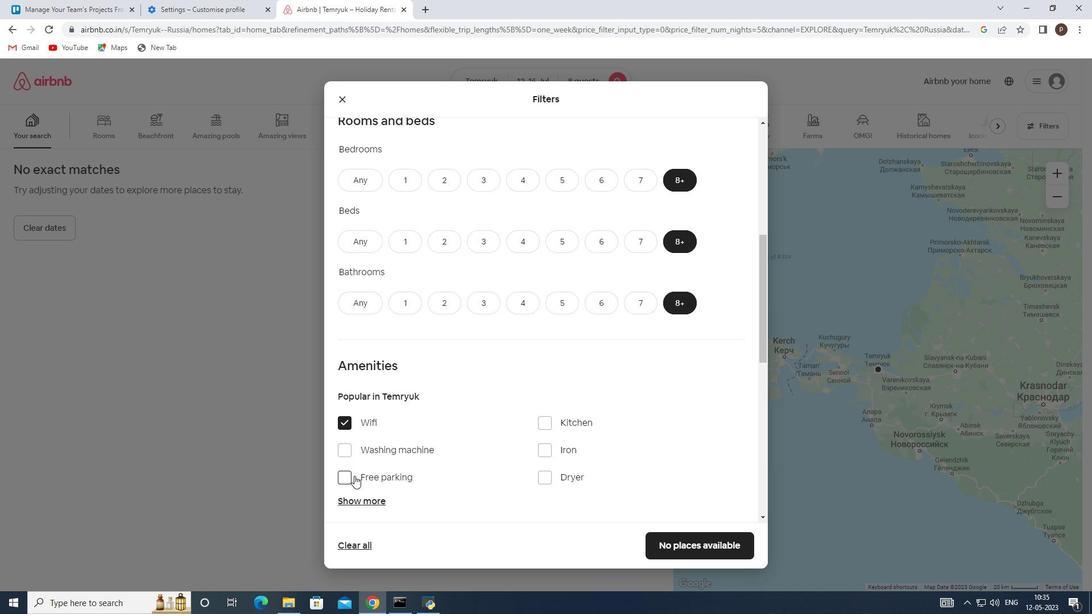 
Action: Mouse pressed left at (343, 475)
Screenshot: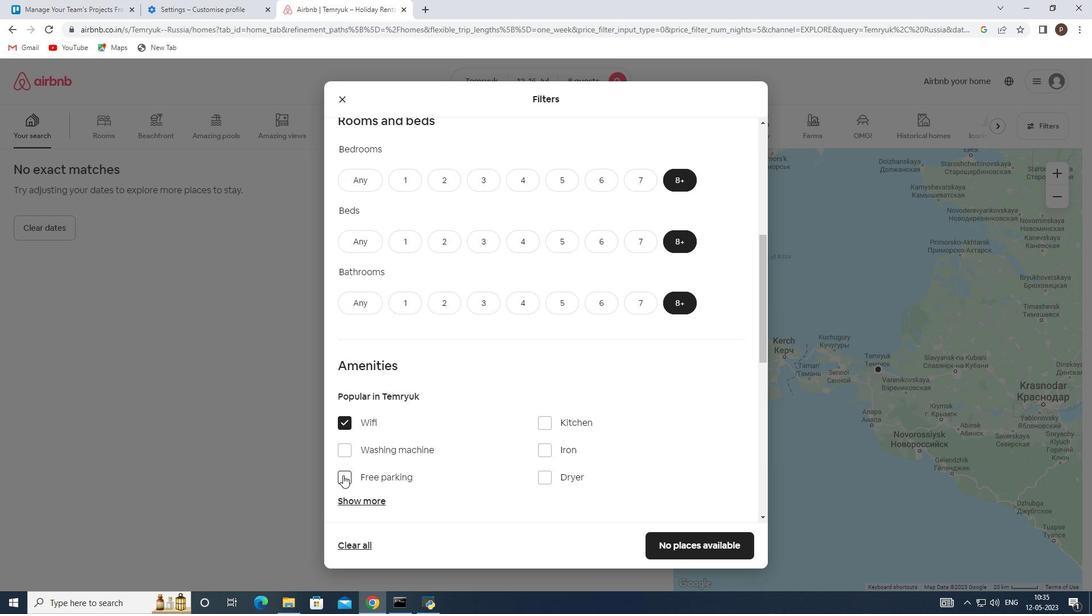 
Action: Mouse moved to (369, 502)
Screenshot: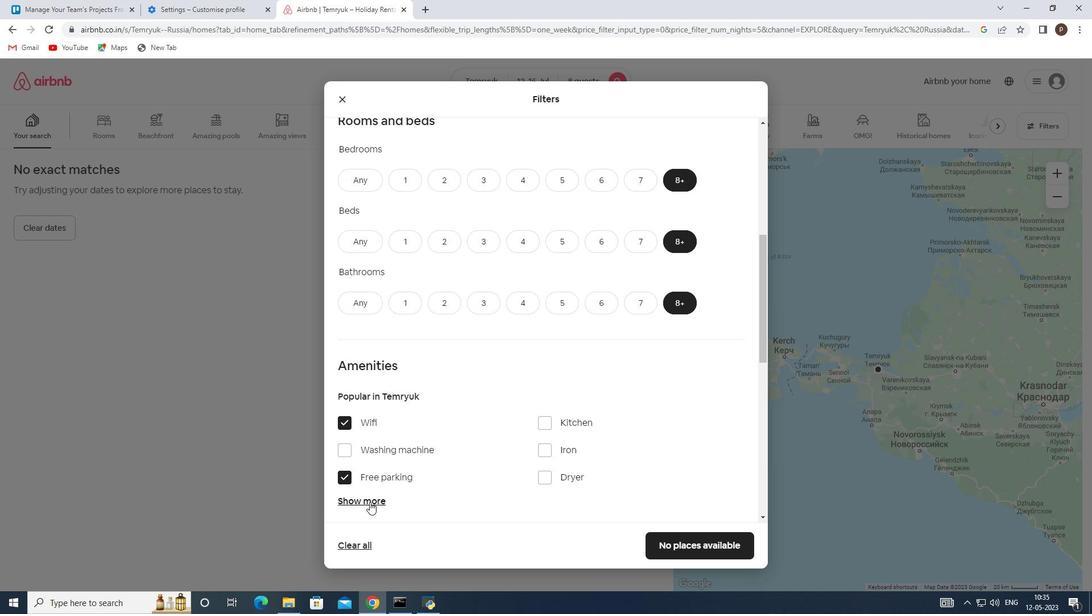 
Action: Mouse pressed left at (369, 502)
Screenshot: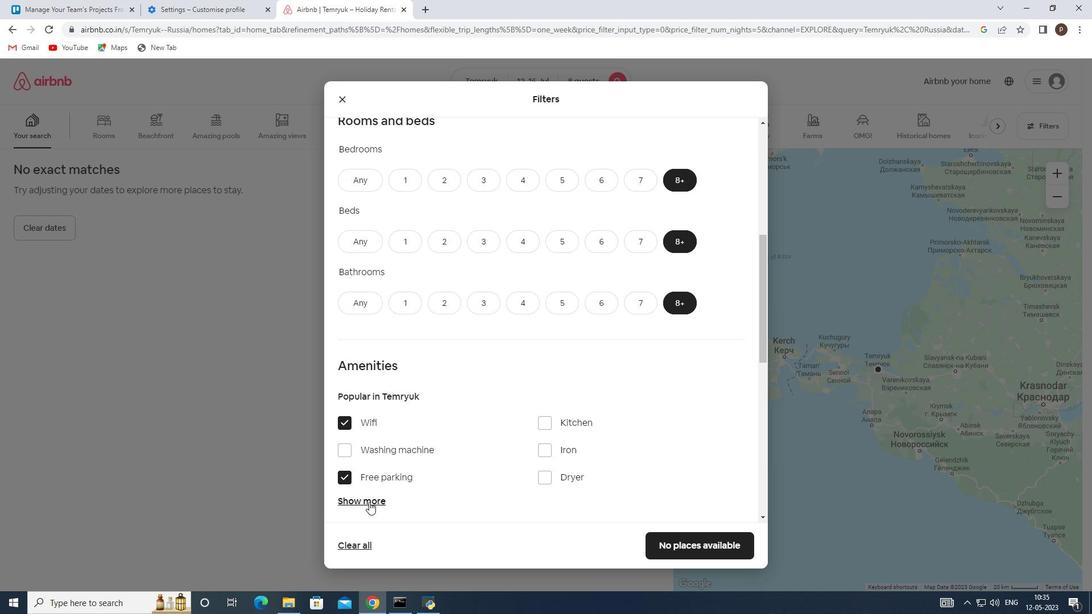 
Action: Mouse moved to (413, 490)
Screenshot: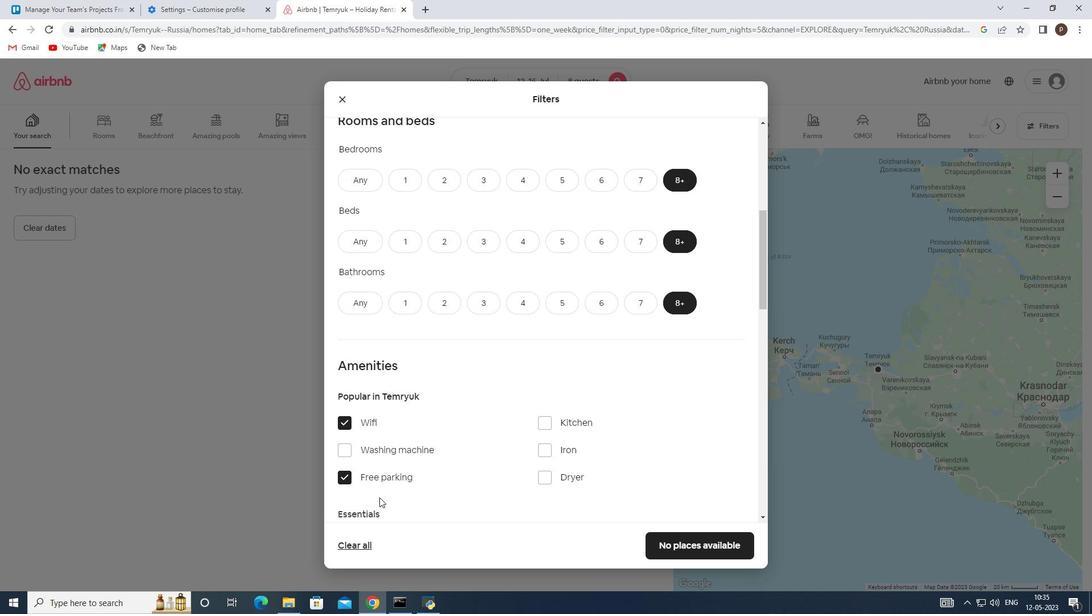 
Action: Mouse scrolled (413, 490) with delta (0, 0)
Screenshot: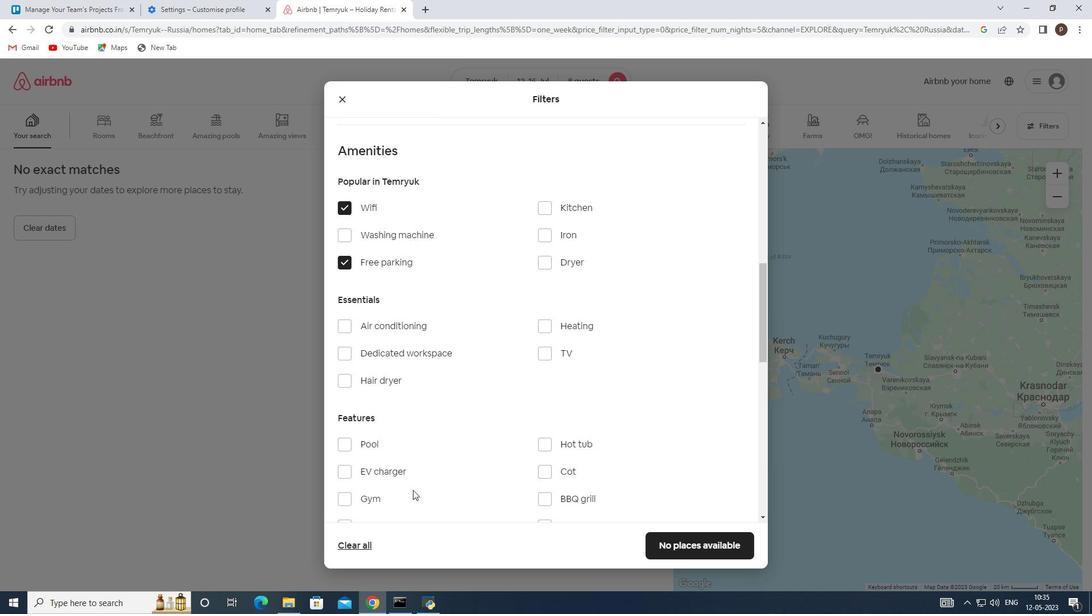 
Action: Mouse moved to (541, 292)
Screenshot: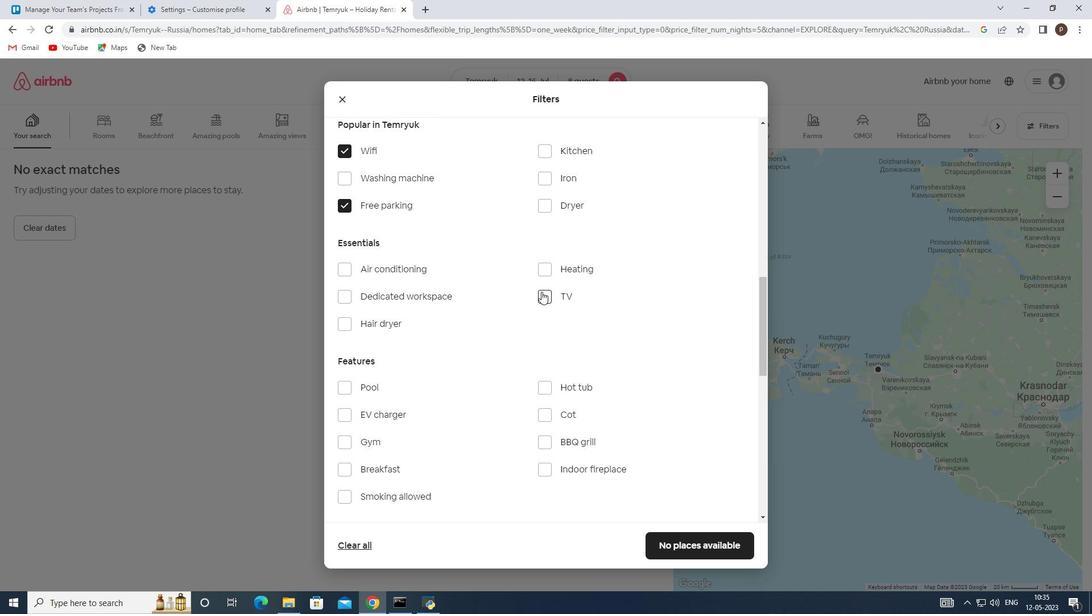 
Action: Mouse pressed left at (541, 292)
Screenshot: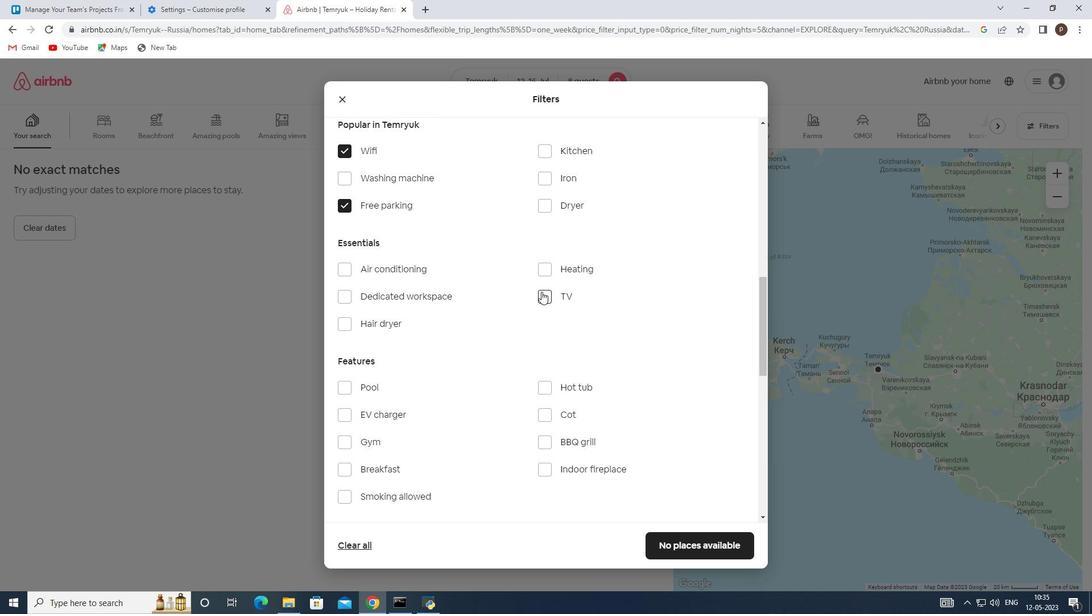 
Action: Mouse moved to (498, 342)
Screenshot: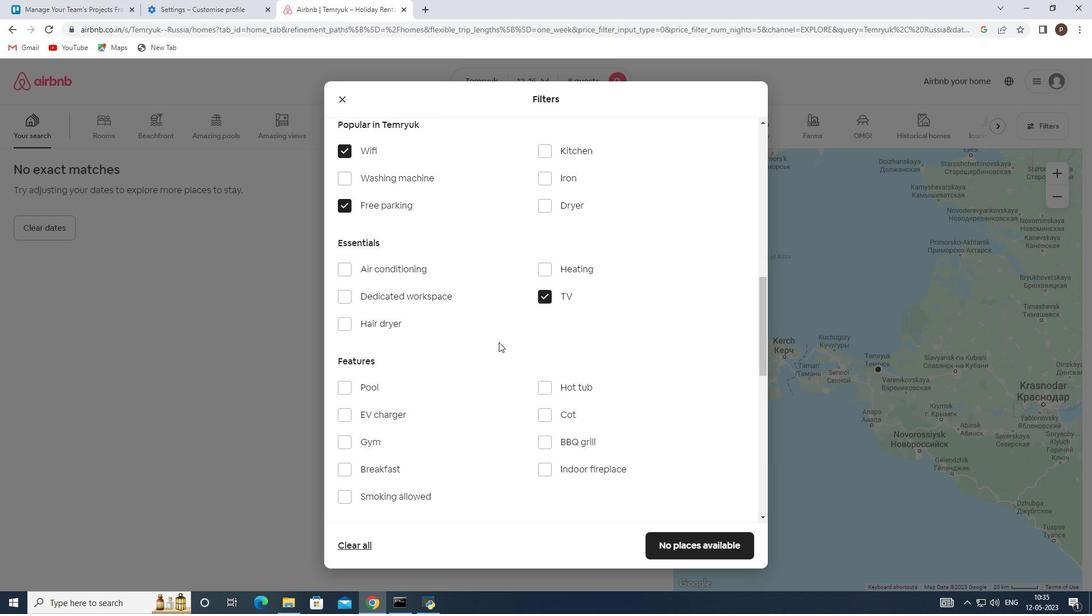 
Action: Mouse scrolled (498, 342) with delta (0, 0)
Screenshot: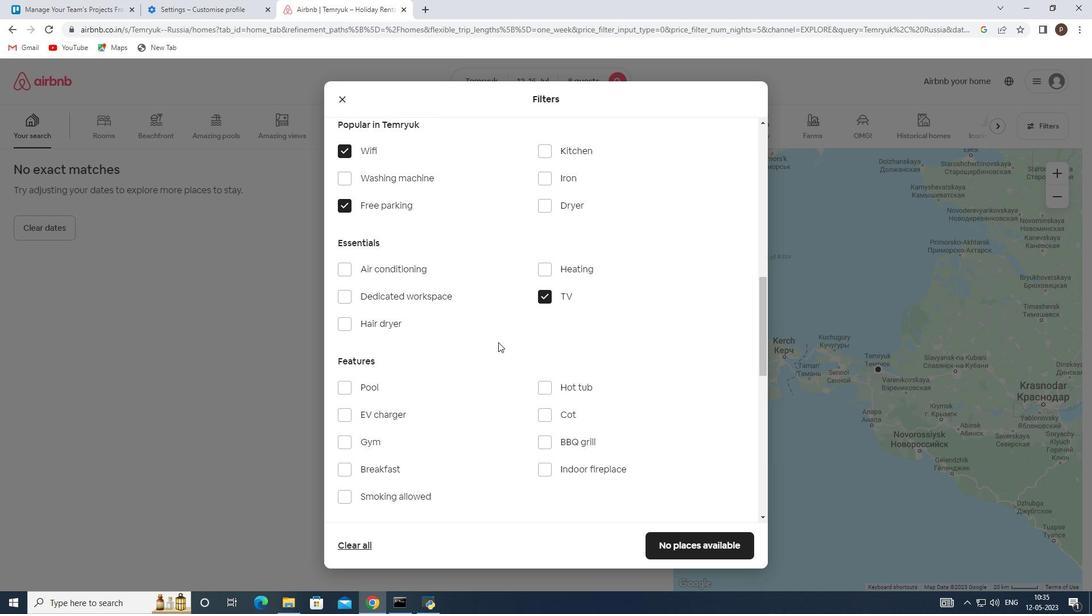 
Action: Mouse scrolled (498, 342) with delta (0, 0)
Screenshot: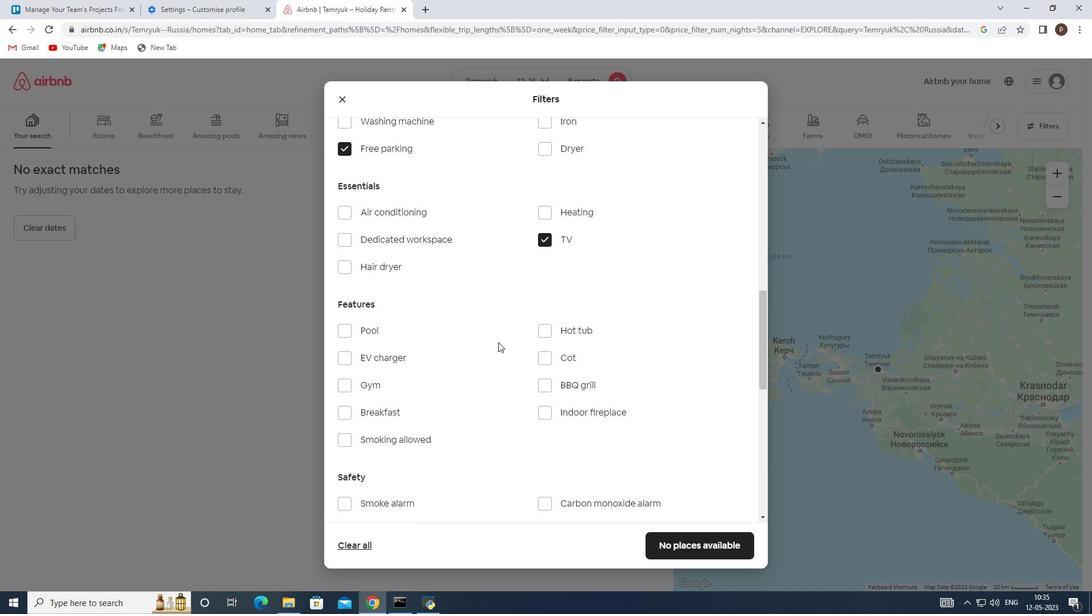 
Action: Mouse moved to (346, 331)
Screenshot: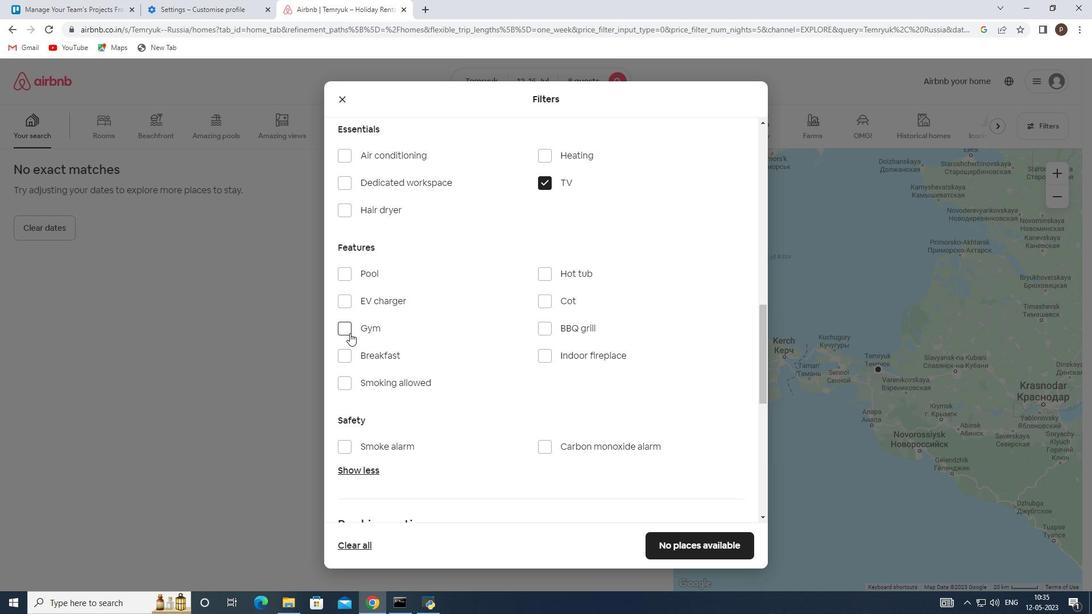 
Action: Mouse pressed left at (346, 331)
Screenshot: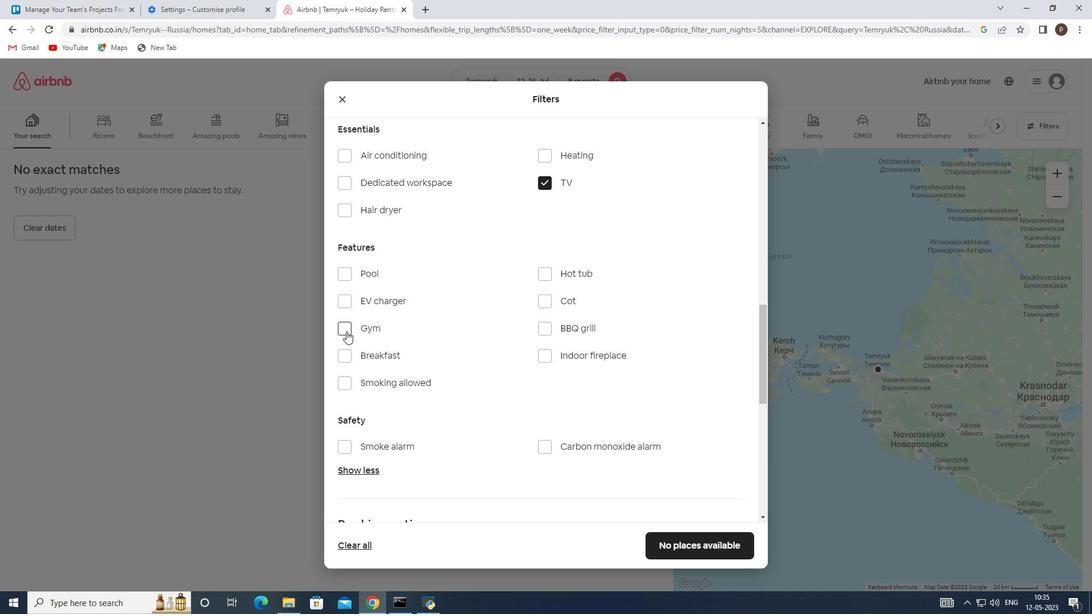 
Action: Mouse moved to (346, 358)
Screenshot: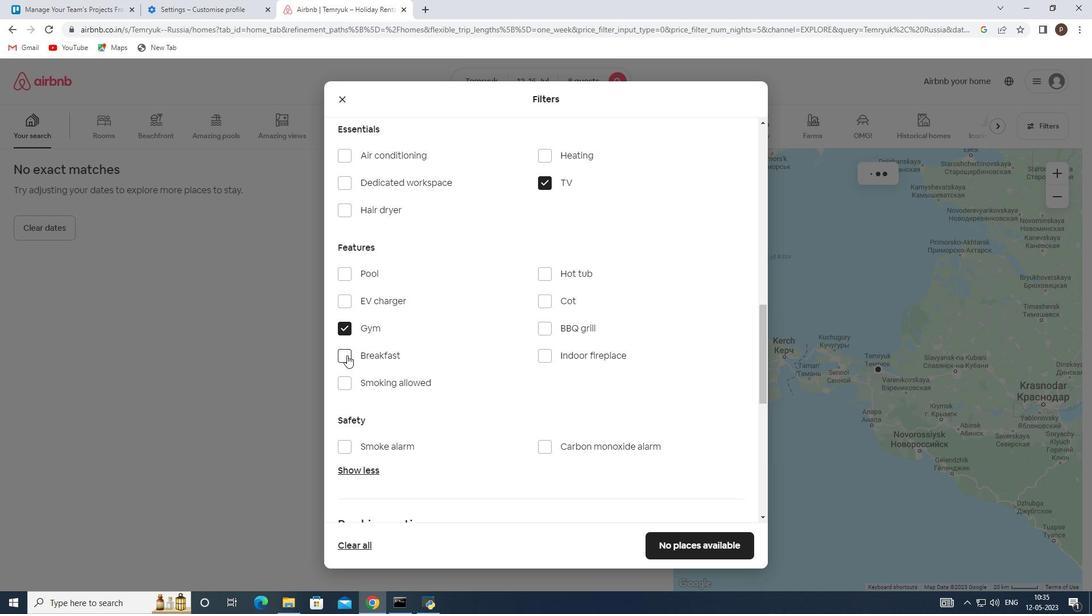 
Action: Mouse pressed left at (346, 358)
Screenshot: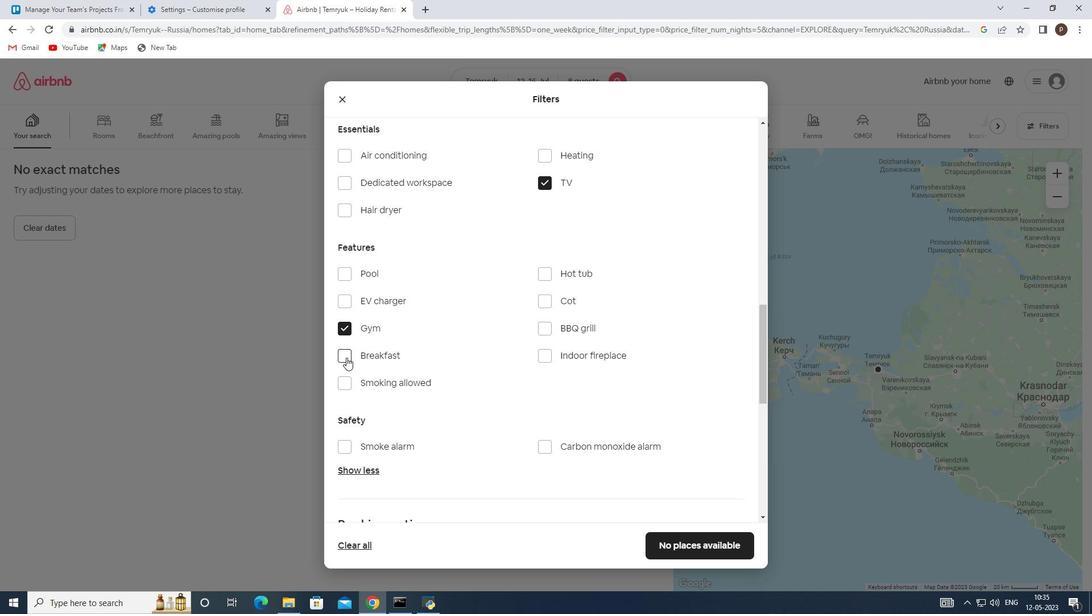 
Action: Mouse moved to (473, 383)
Screenshot: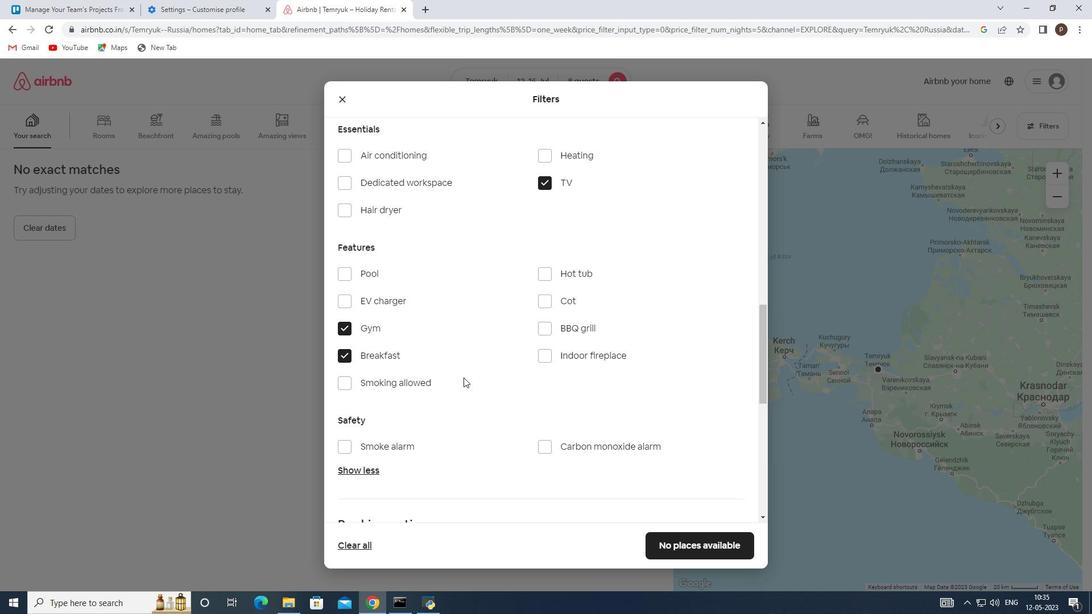 
Action: Mouse scrolled (473, 382) with delta (0, 0)
Screenshot: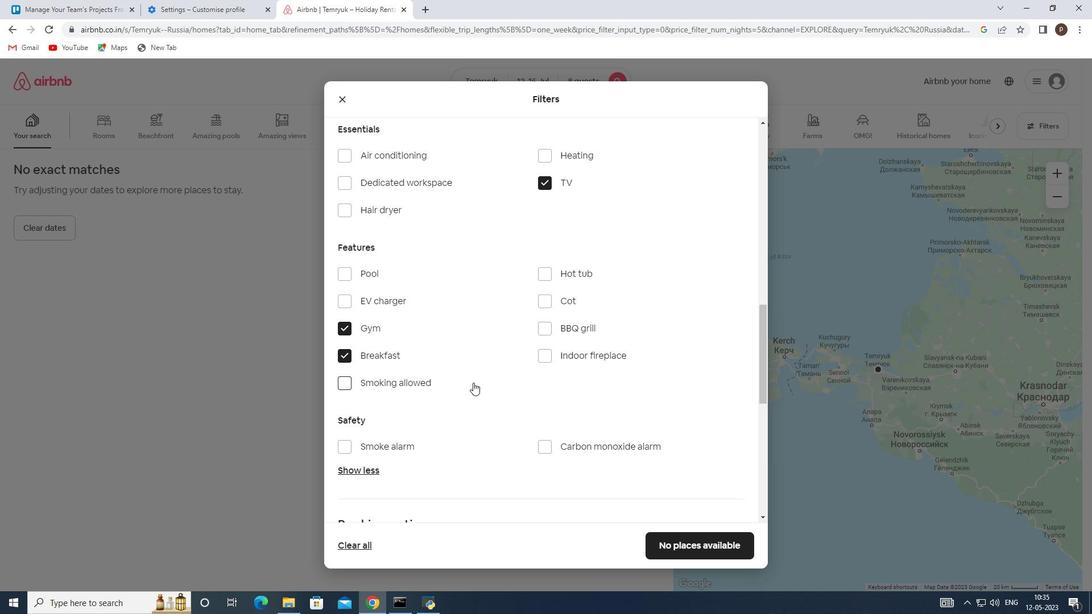 
Action: Mouse scrolled (473, 382) with delta (0, 0)
Screenshot: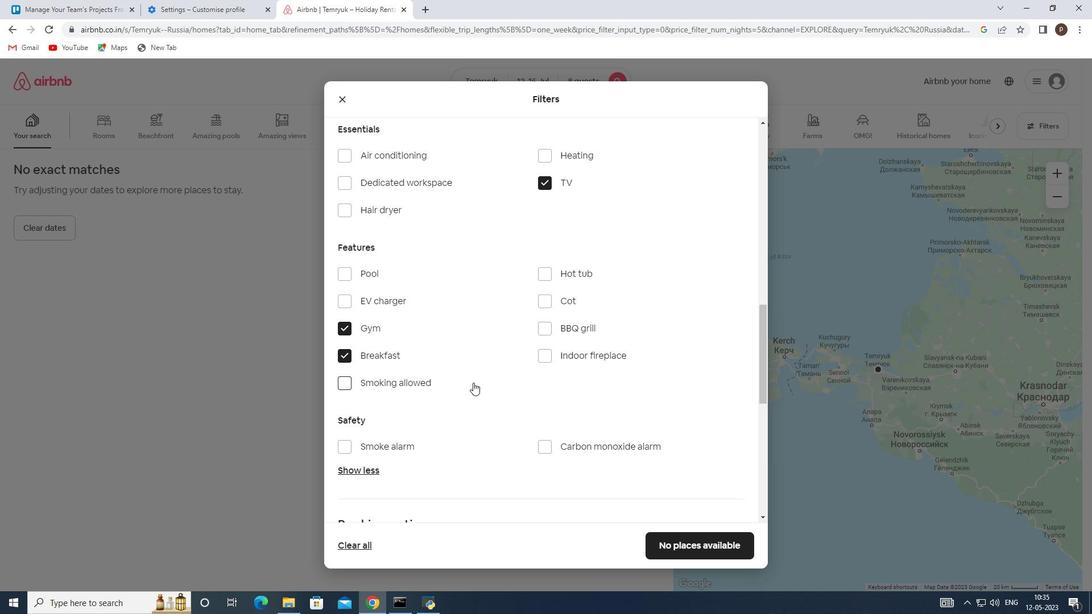 
Action: Mouse scrolled (473, 382) with delta (0, 0)
Screenshot: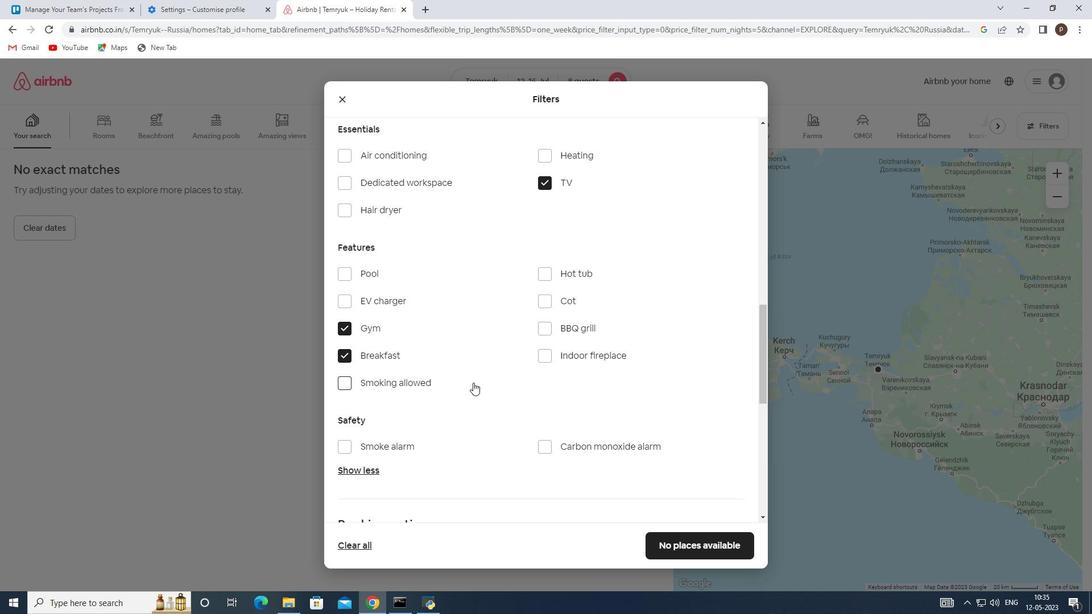 
Action: Mouse moved to (713, 426)
Screenshot: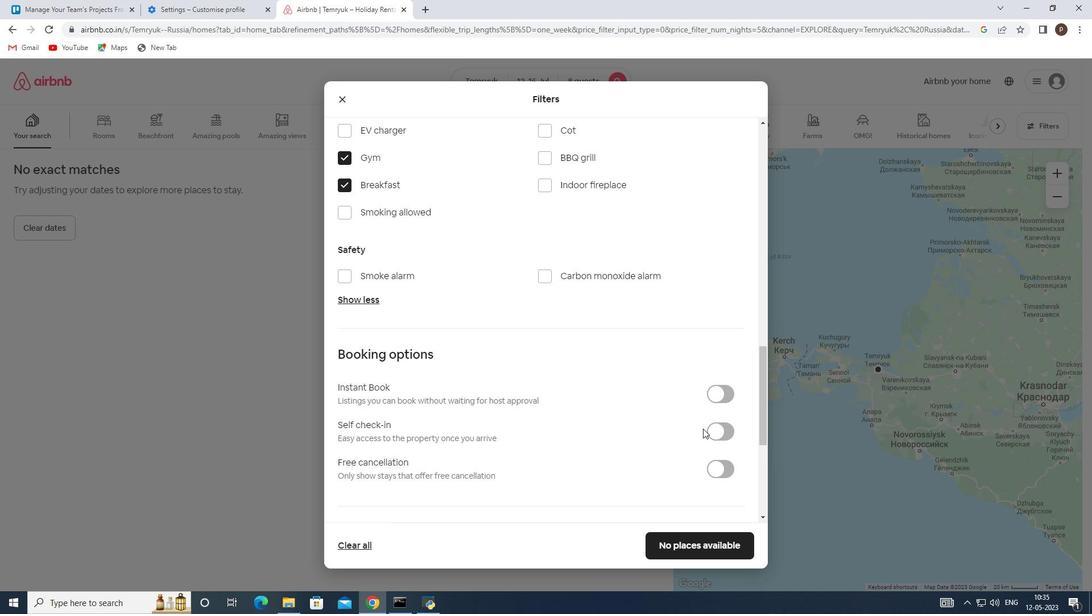 
Action: Mouse pressed left at (713, 426)
Screenshot: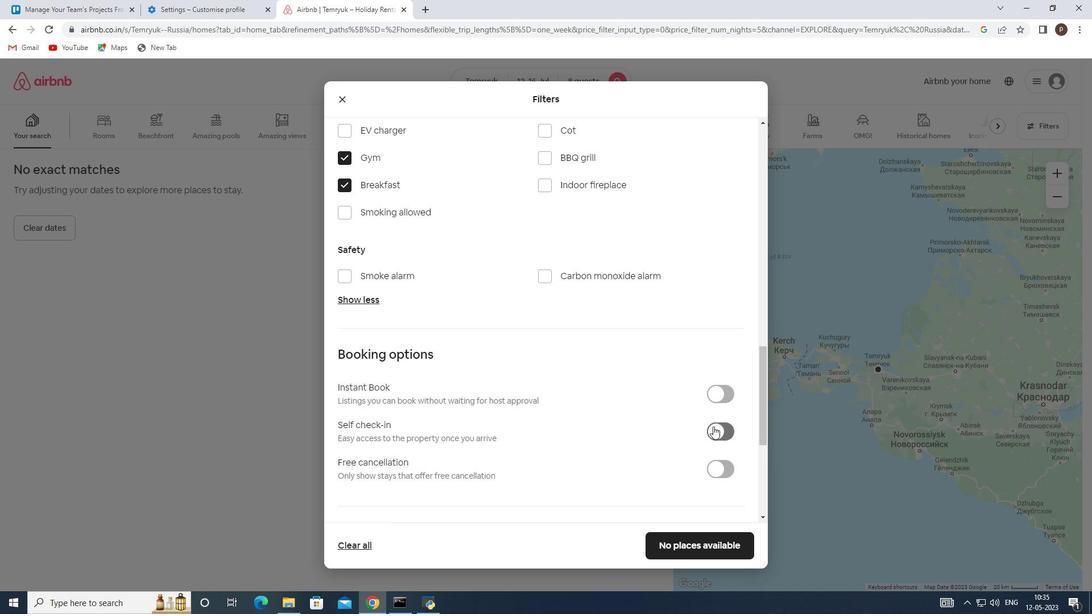 
Action: Mouse moved to (586, 414)
Screenshot: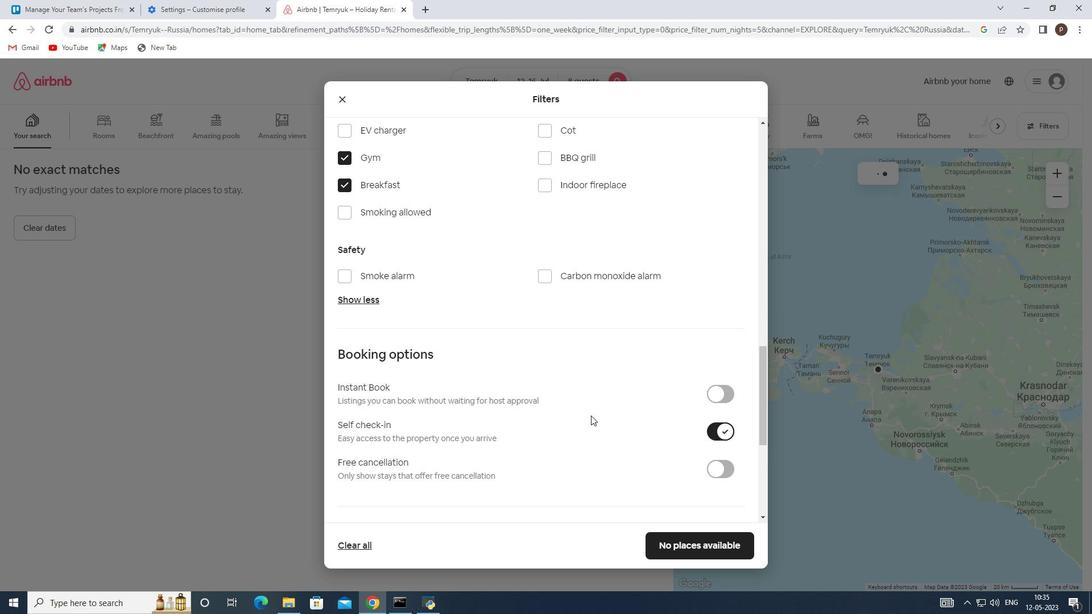 
Action: Mouse scrolled (586, 413) with delta (0, 0)
Screenshot: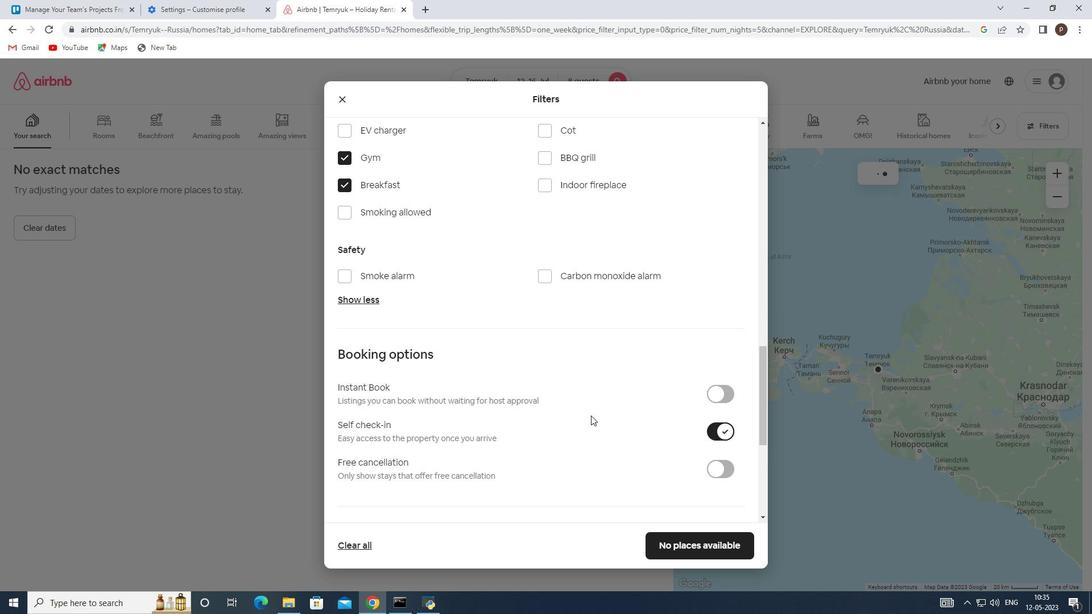 
Action: Mouse moved to (581, 414)
Screenshot: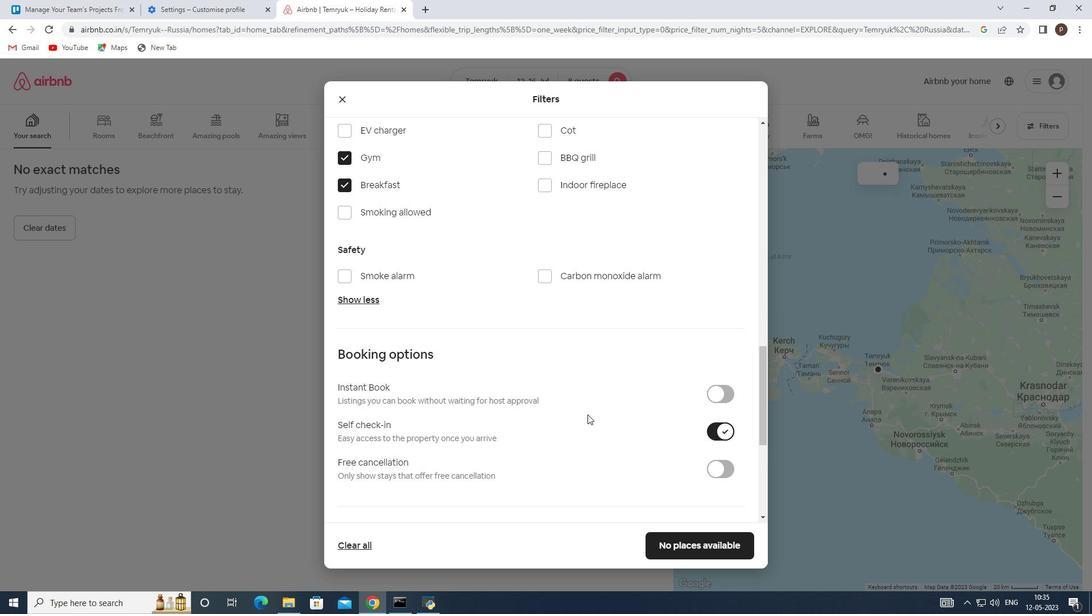 
Action: Mouse scrolled (581, 413) with delta (0, 0)
Screenshot: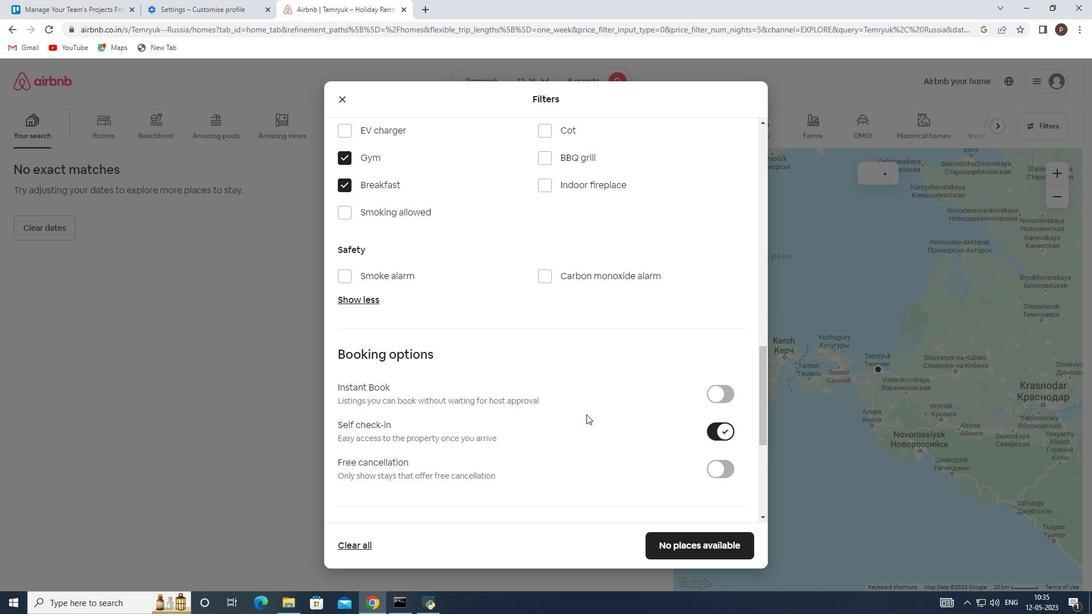 
Action: Mouse moved to (580, 414)
Screenshot: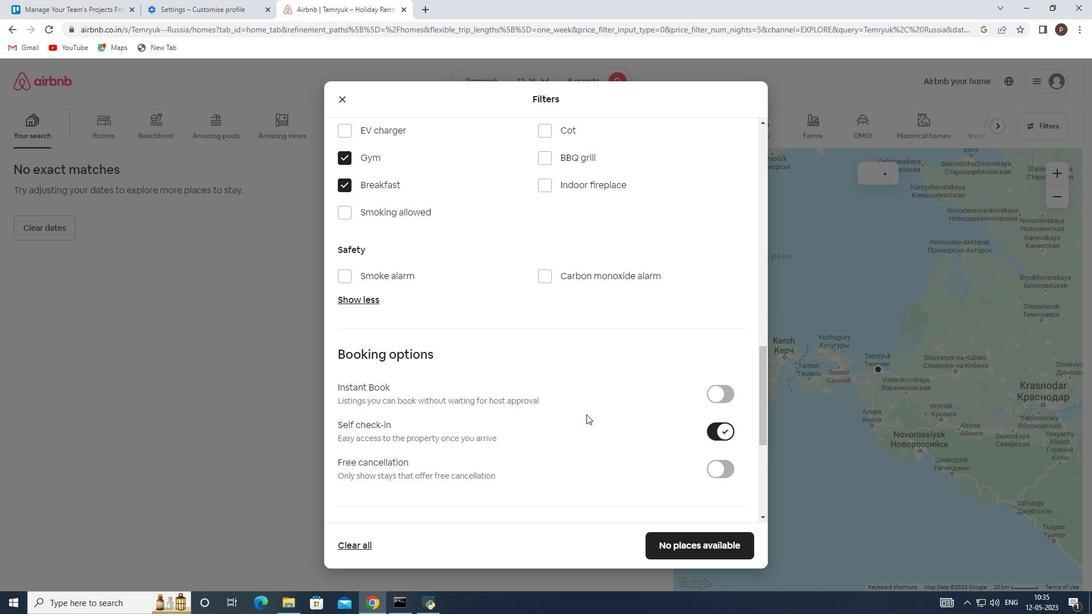 
Action: Mouse scrolled (580, 413) with delta (0, 0)
Screenshot: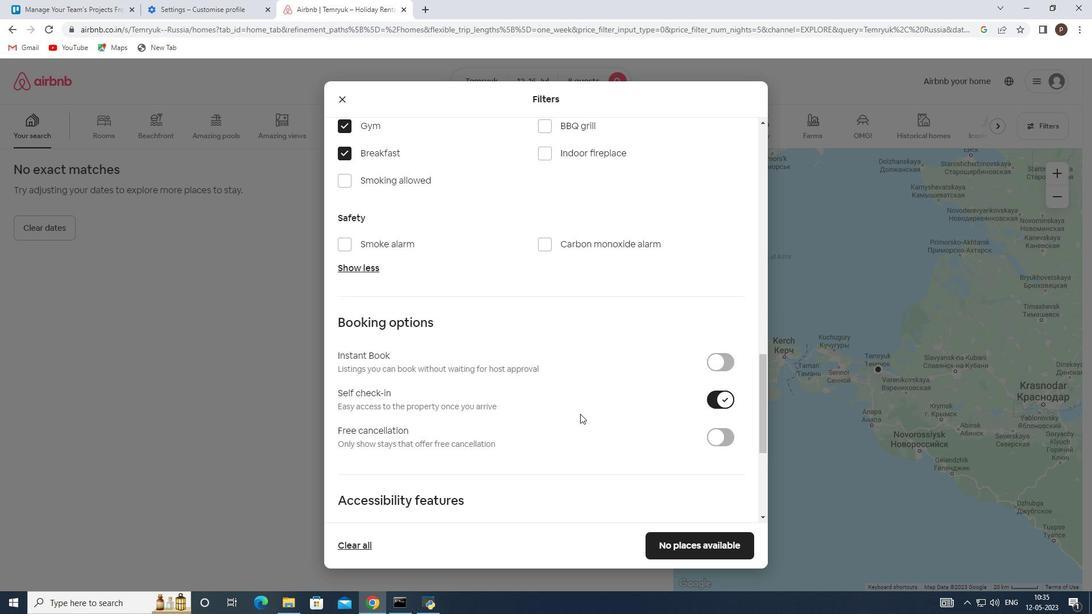 
Action: Mouse moved to (539, 388)
Screenshot: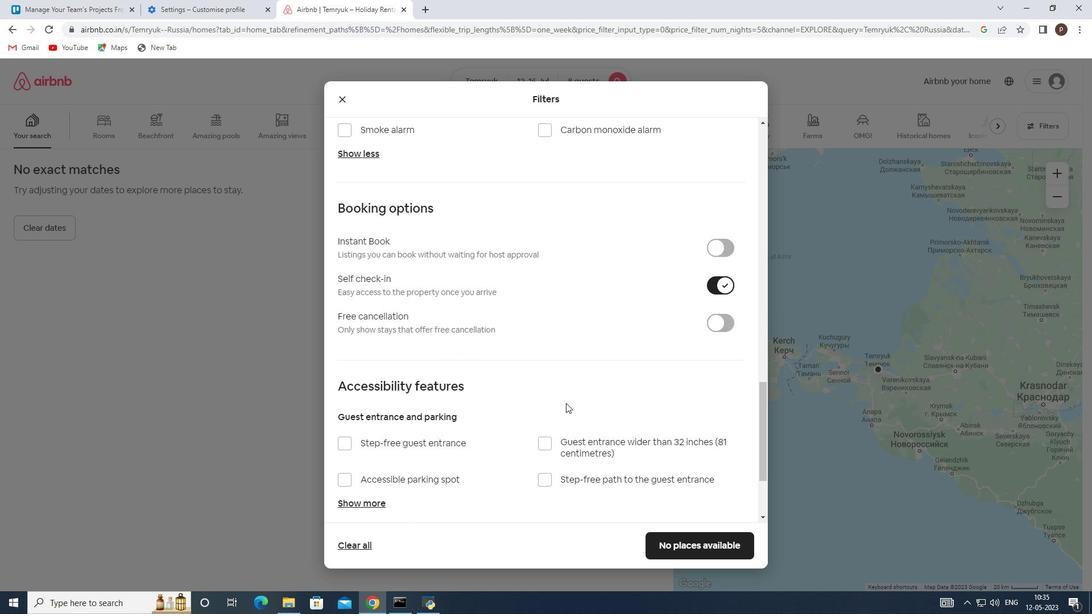 
Action: Mouse scrolled (539, 388) with delta (0, 0)
Screenshot: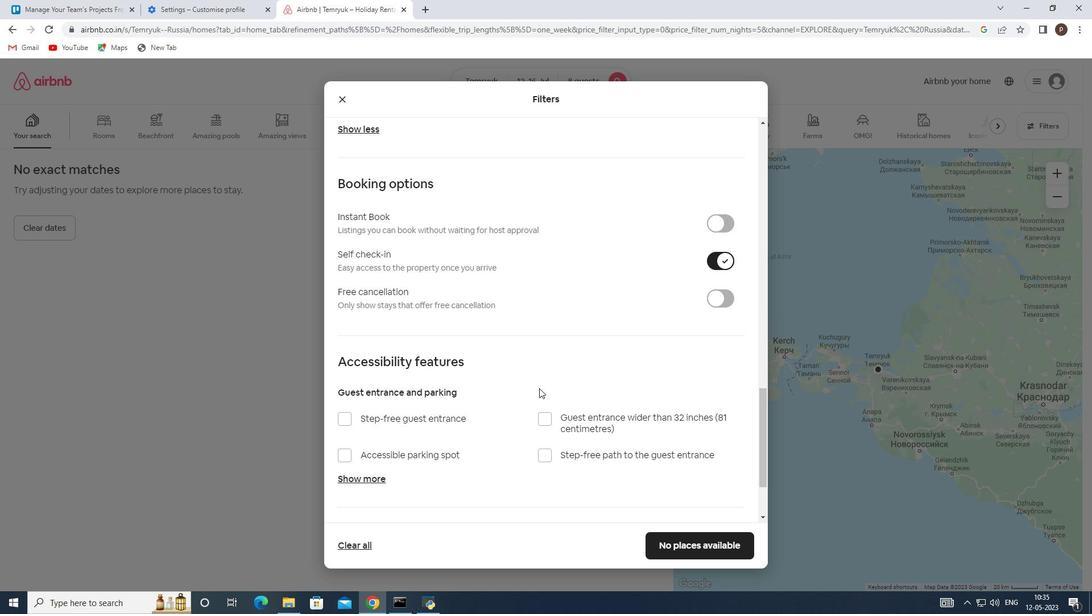 
Action: Mouse scrolled (539, 388) with delta (0, 0)
Screenshot: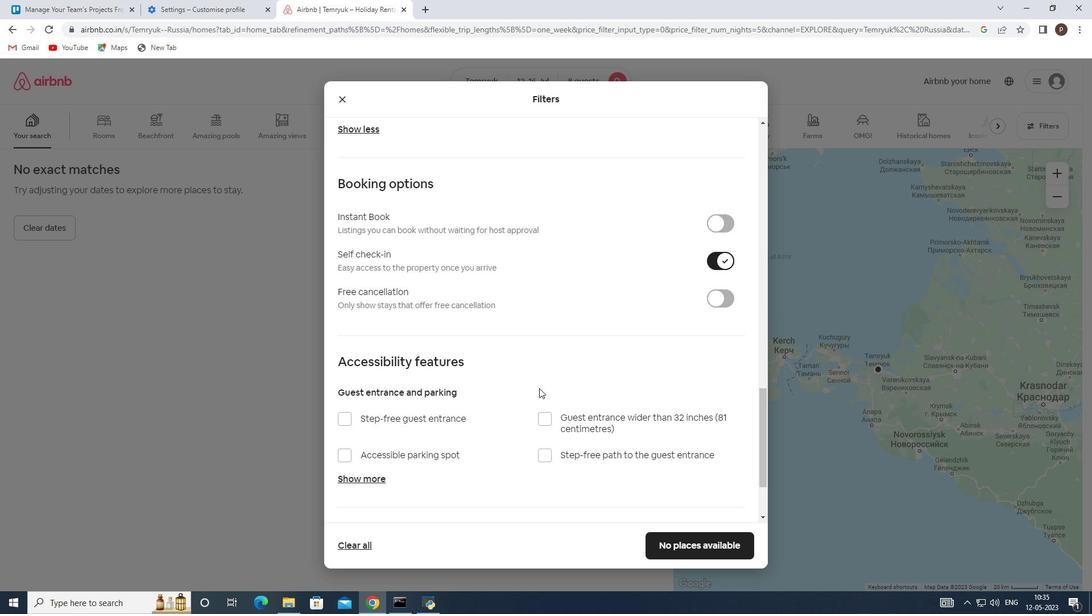 
Action: Mouse scrolled (539, 388) with delta (0, 0)
Screenshot: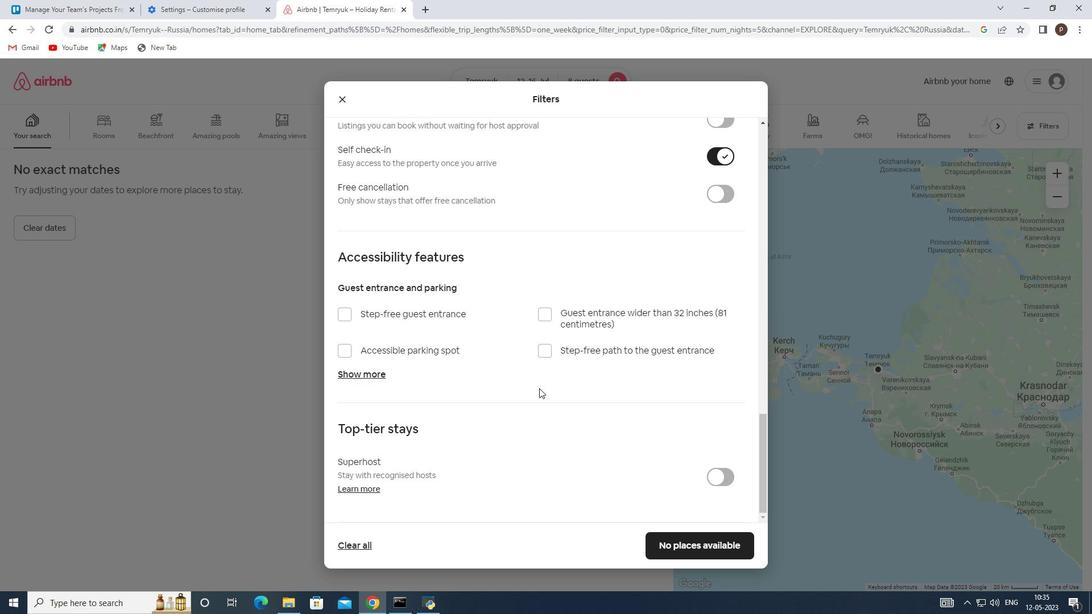 
Action: Mouse scrolled (539, 388) with delta (0, 0)
Screenshot: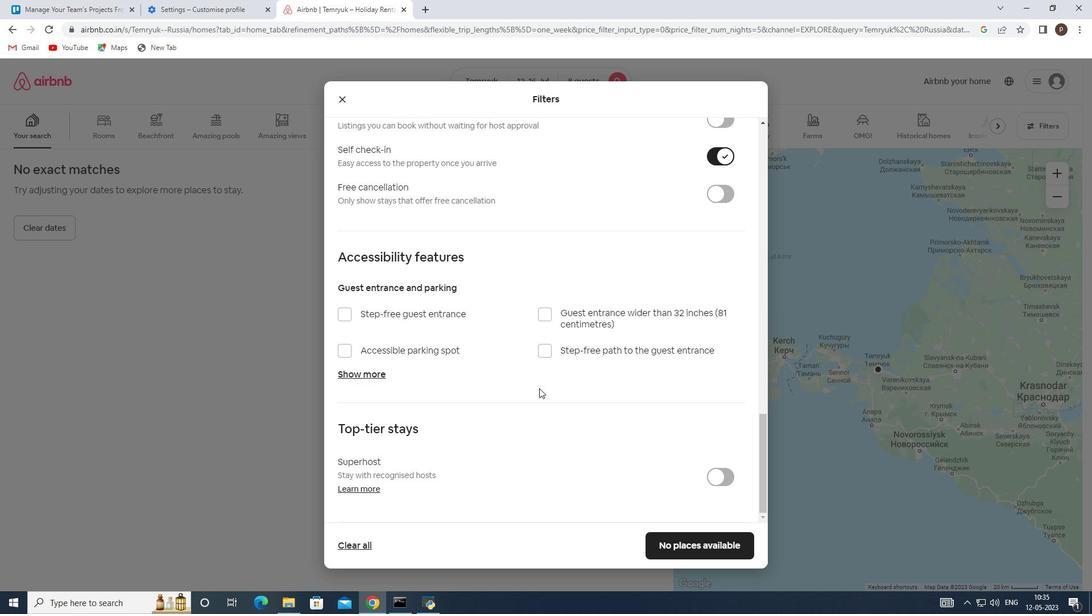
Action: Mouse scrolled (539, 388) with delta (0, 0)
Screenshot: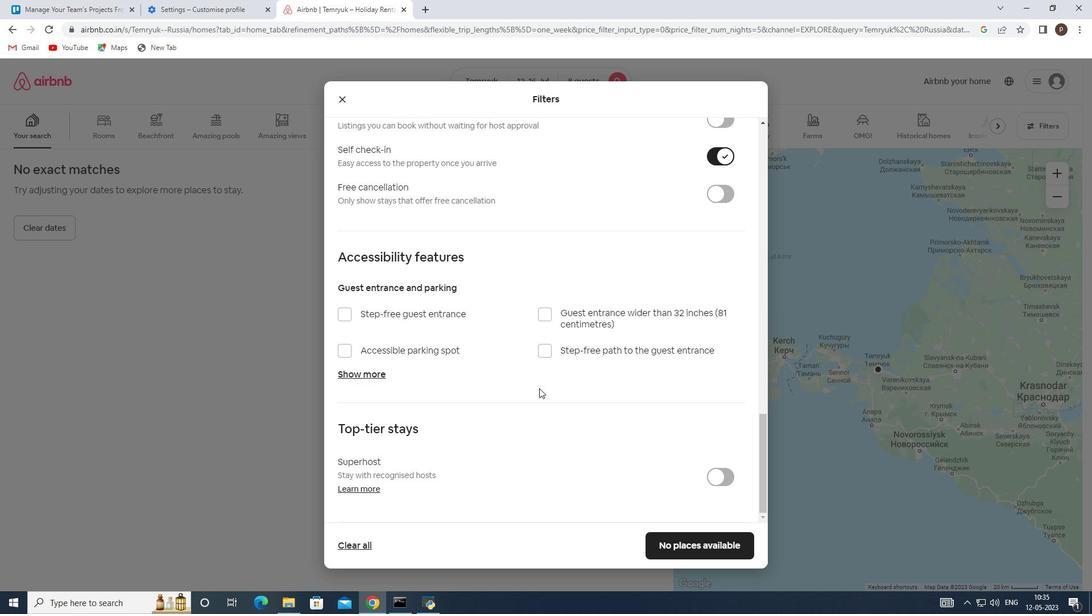 
Action: Mouse scrolled (539, 388) with delta (0, 0)
Screenshot: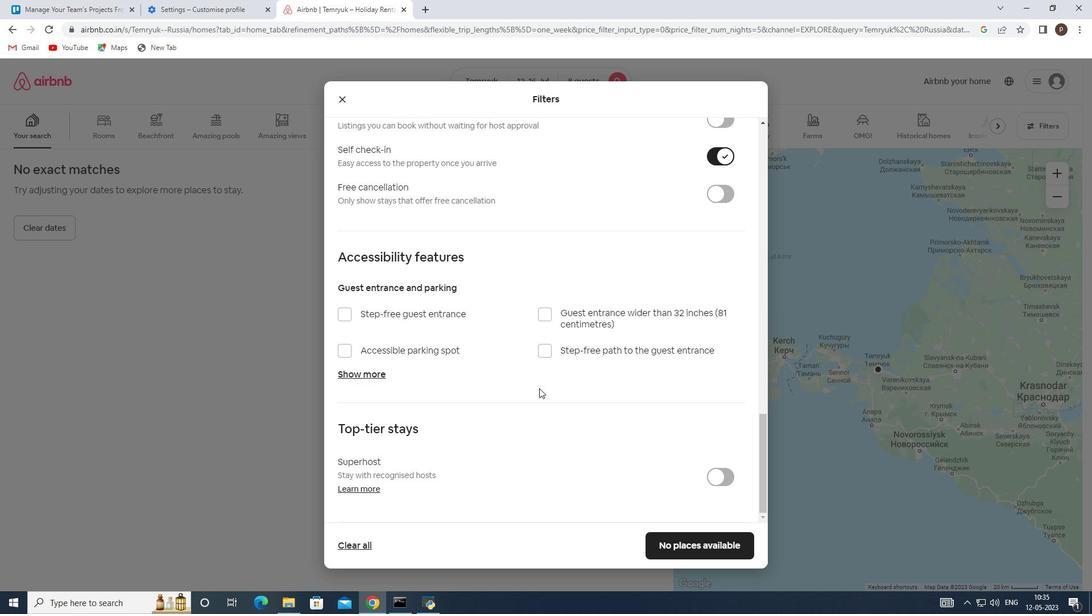 
Action: Mouse scrolled (539, 388) with delta (0, 0)
Screenshot: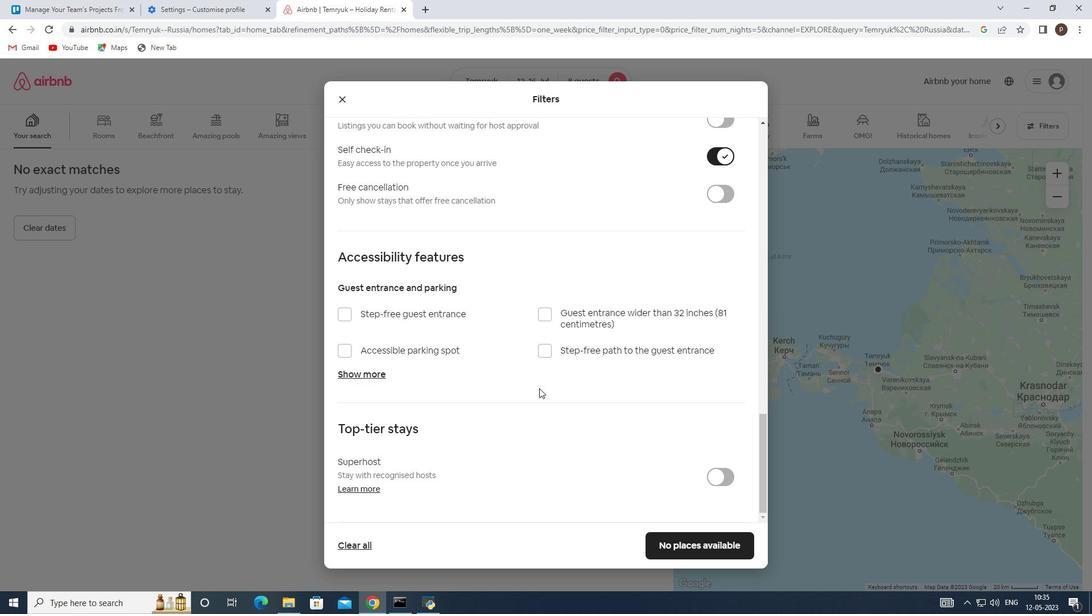 
Action: Mouse moved to (666, 499)
Screenshot: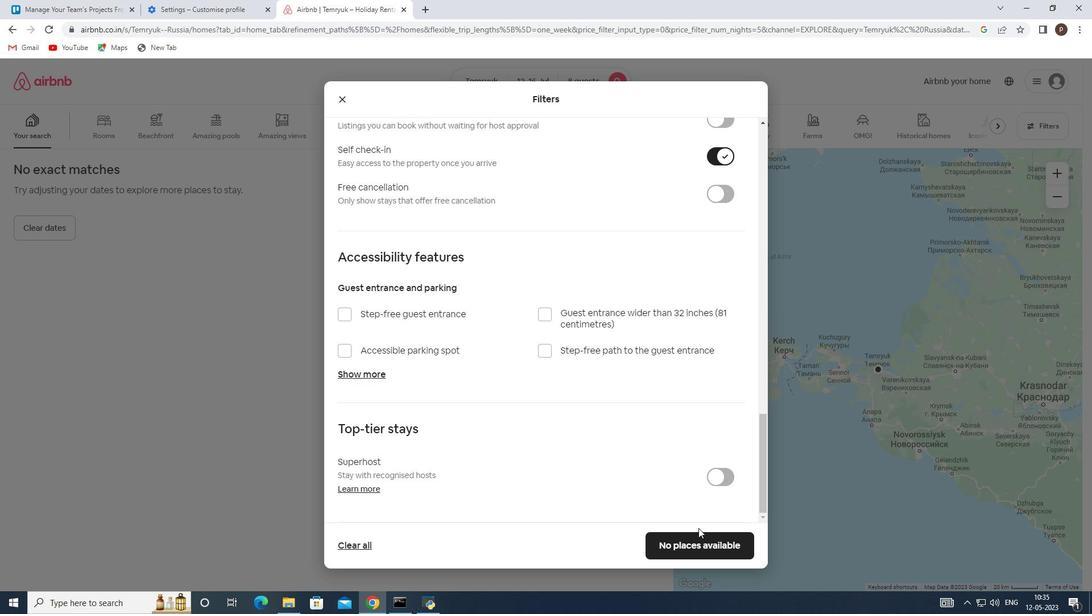 
Action: Mouse scrolled (666, 499) with delta (0, 0)
Screenshot: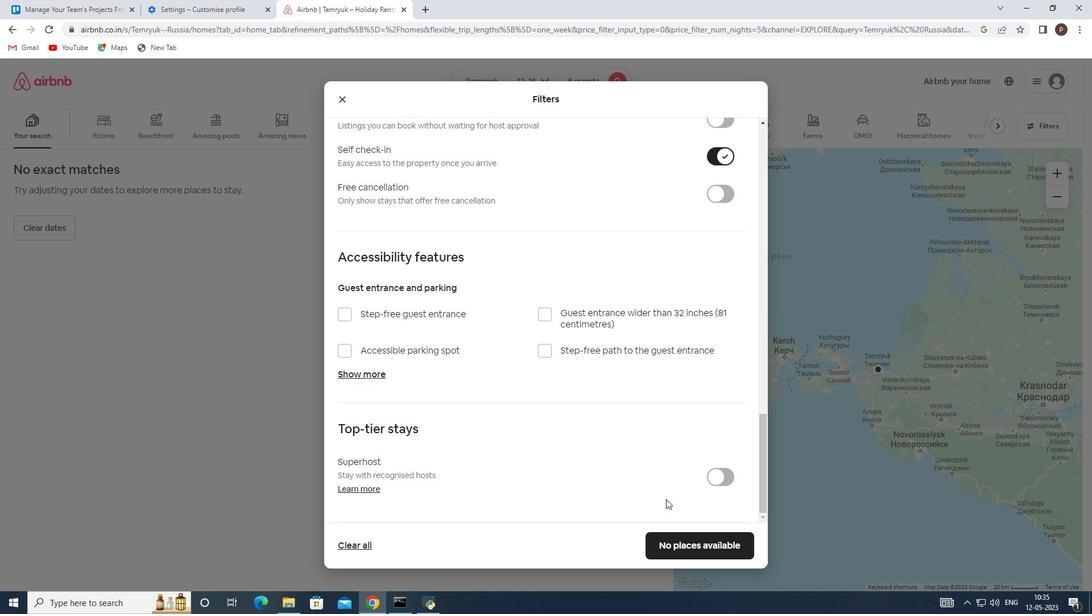 
Action: Mouse scrolled (666, 499) with delta (0, 0)
Screenshot: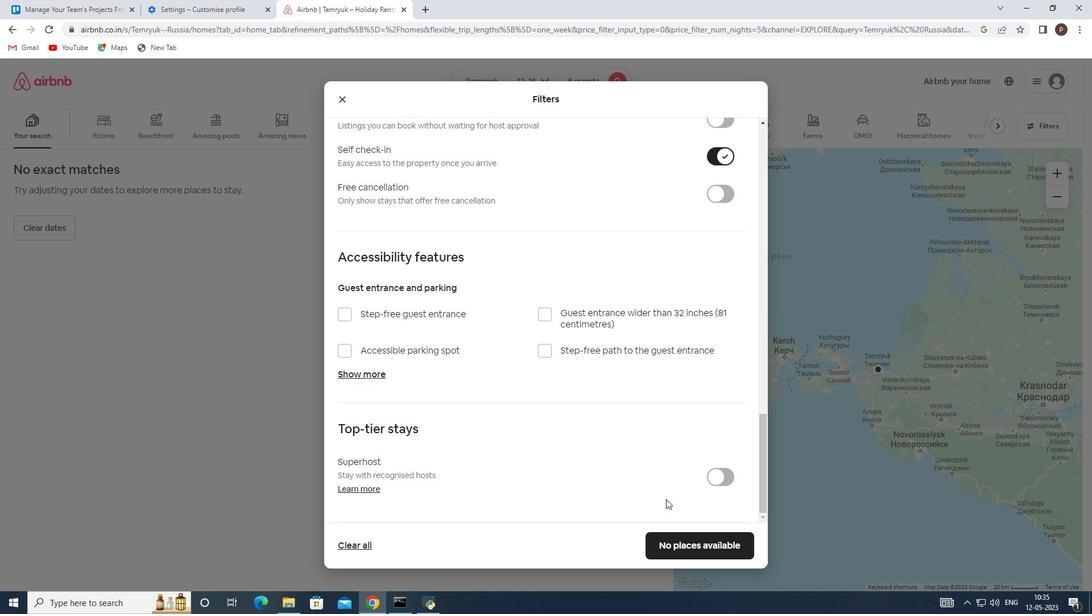 
Action: Mouse scrolled (666, 499) with delta (0, 0)
Screenshot: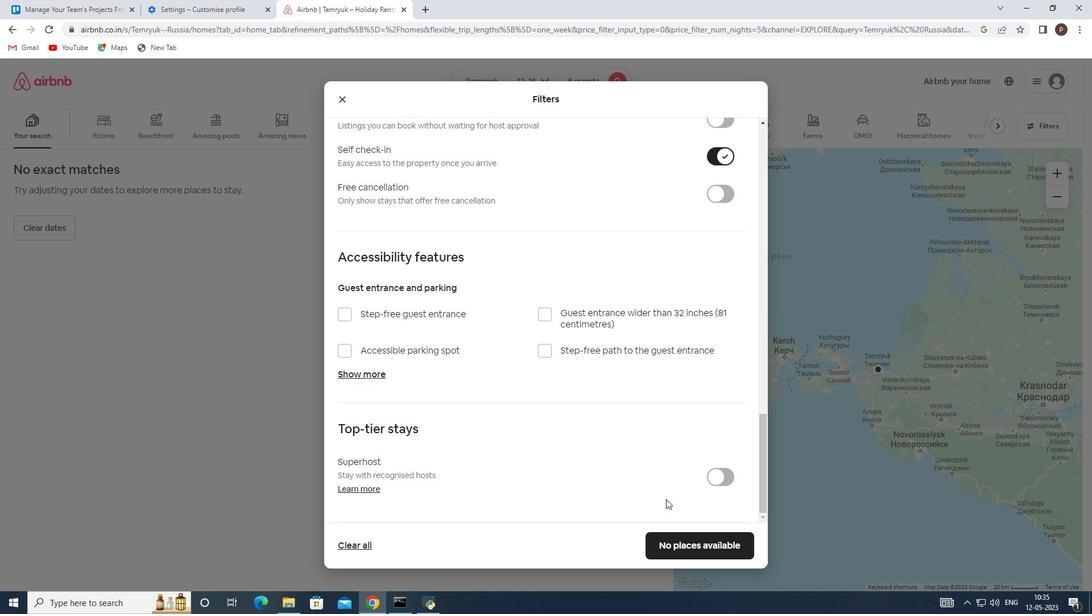 
Action: Mouse moved to (697, 542)
Screenshot: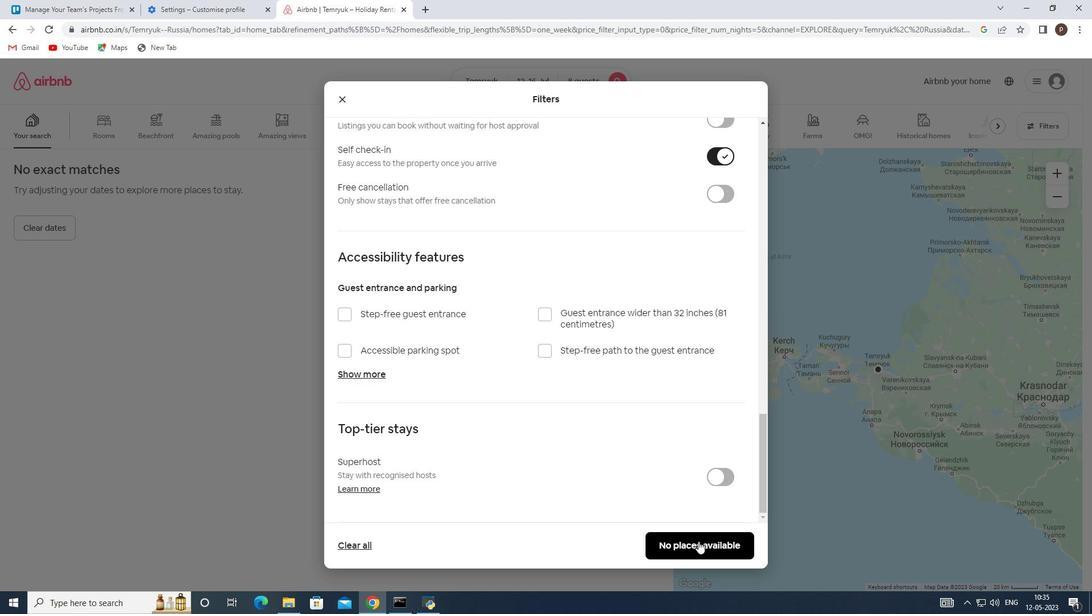 
Action: Mouse pressed left at (697, 542)
Screenshot: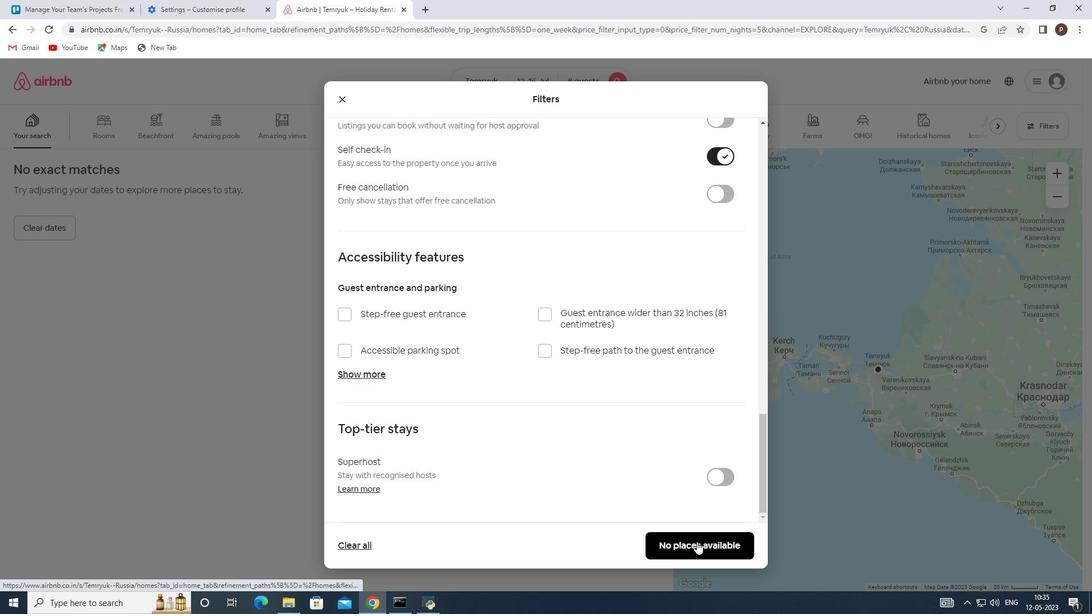
